 Task: Find connections with filter location Bilderstoeckchen with filter topic #Travellingwith filter profile language Potuguese with filter current company ASQ - World Headquarters with filter school Goa University with filter industry Electrical Equipment Manufacturing with filter service category Business Law with filter keywords title Travel Writer
Action: Mouse moved to (586, 77)
Screenshot: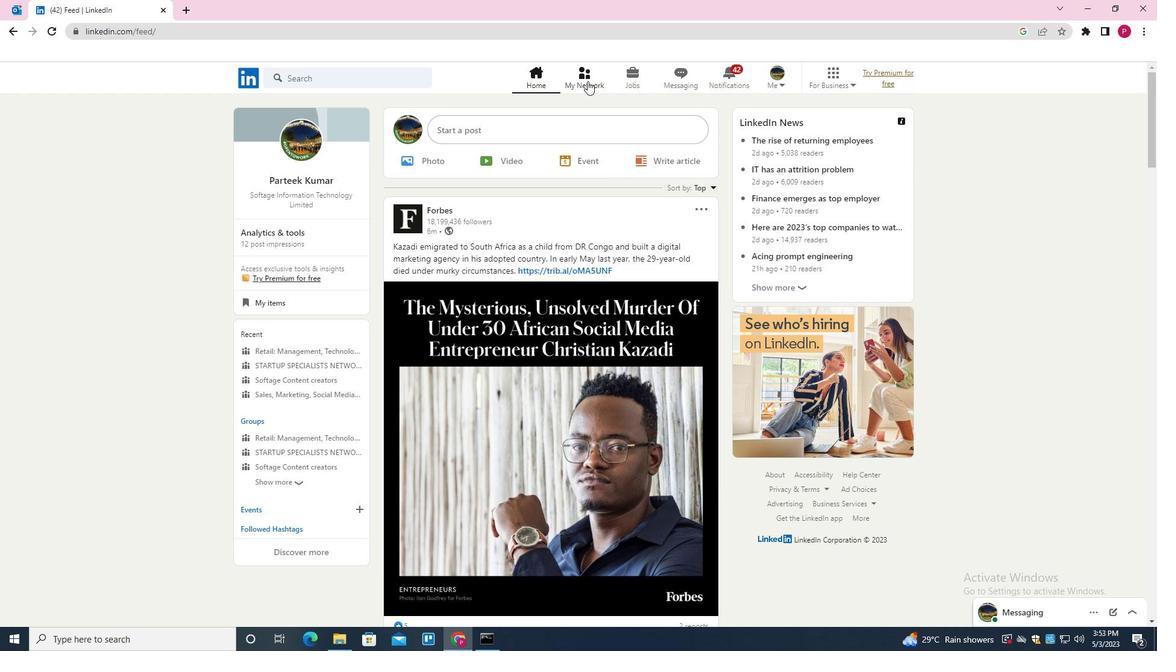 
Action: Mouse pressed left at (586, 77)
Screenshot: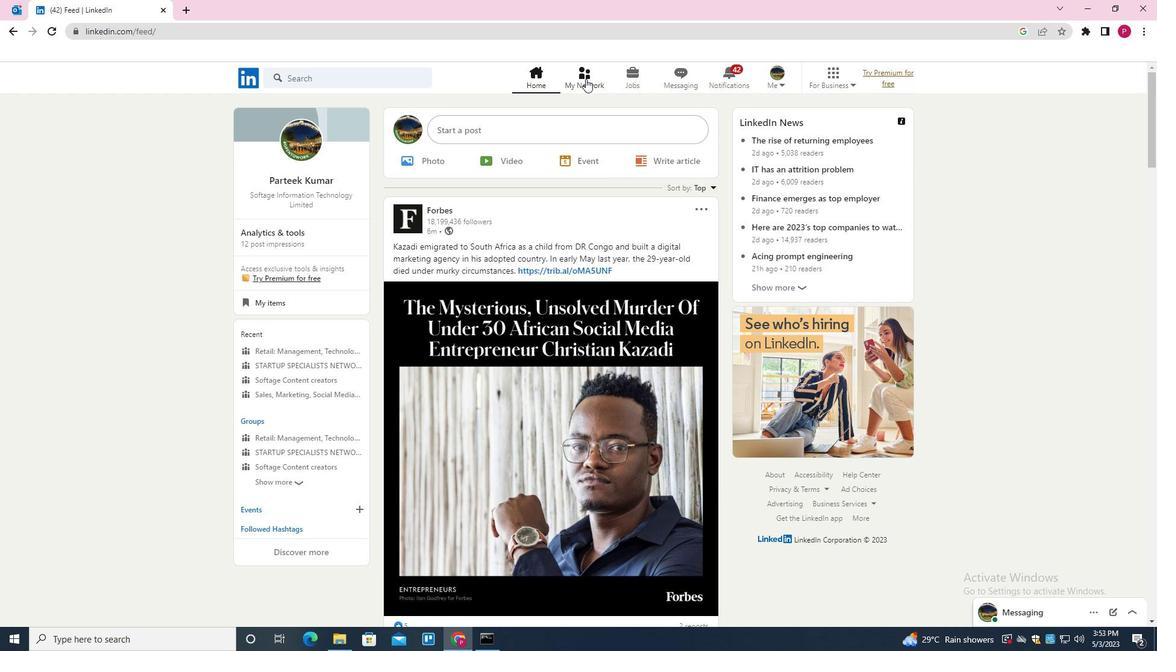 
Action: Mouse moved to (347, 145)
Screenshot: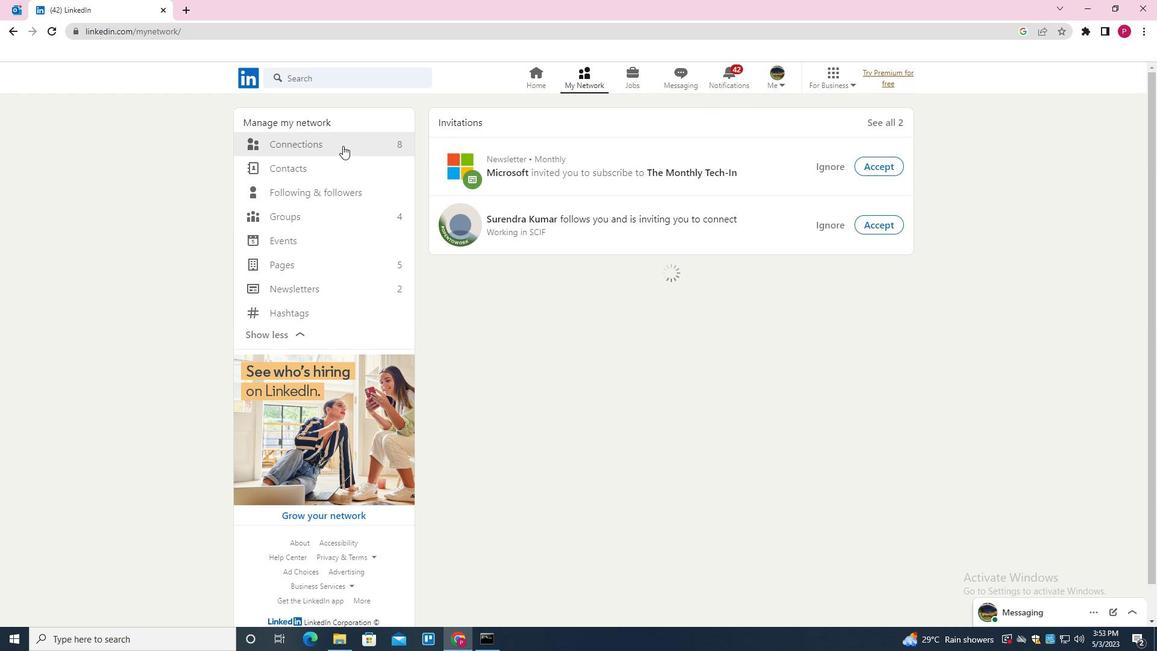 
Action: Mouse pressed left at (347, 145)
Screenshot: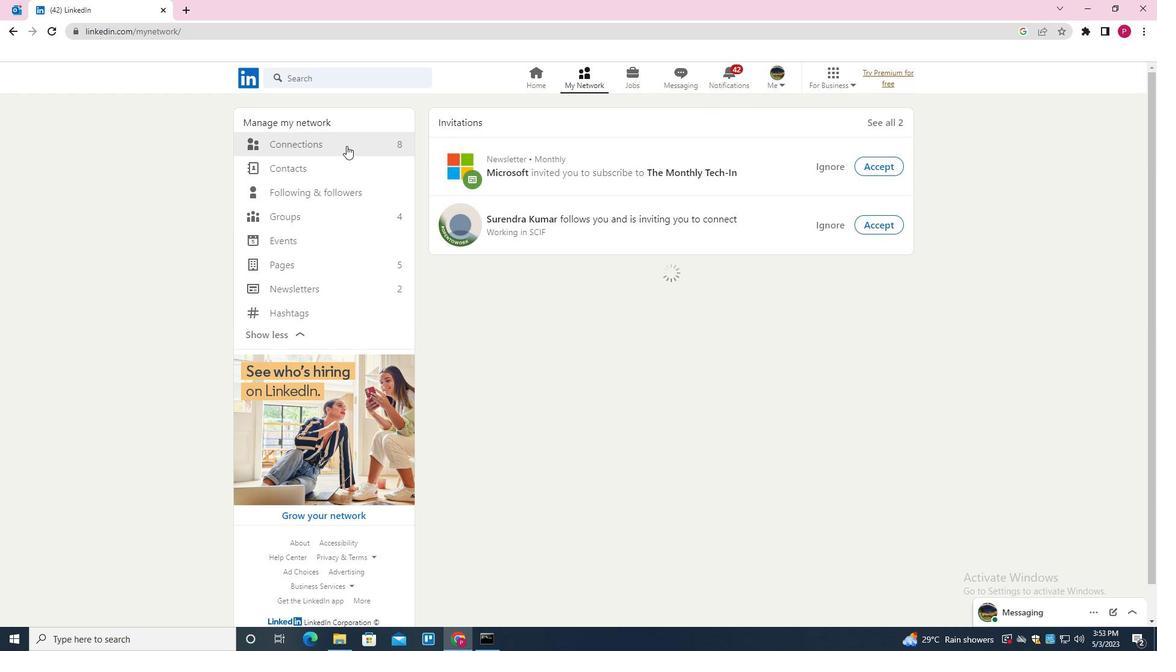 
Action: Mouse moved to (654, 144)
Screenshot: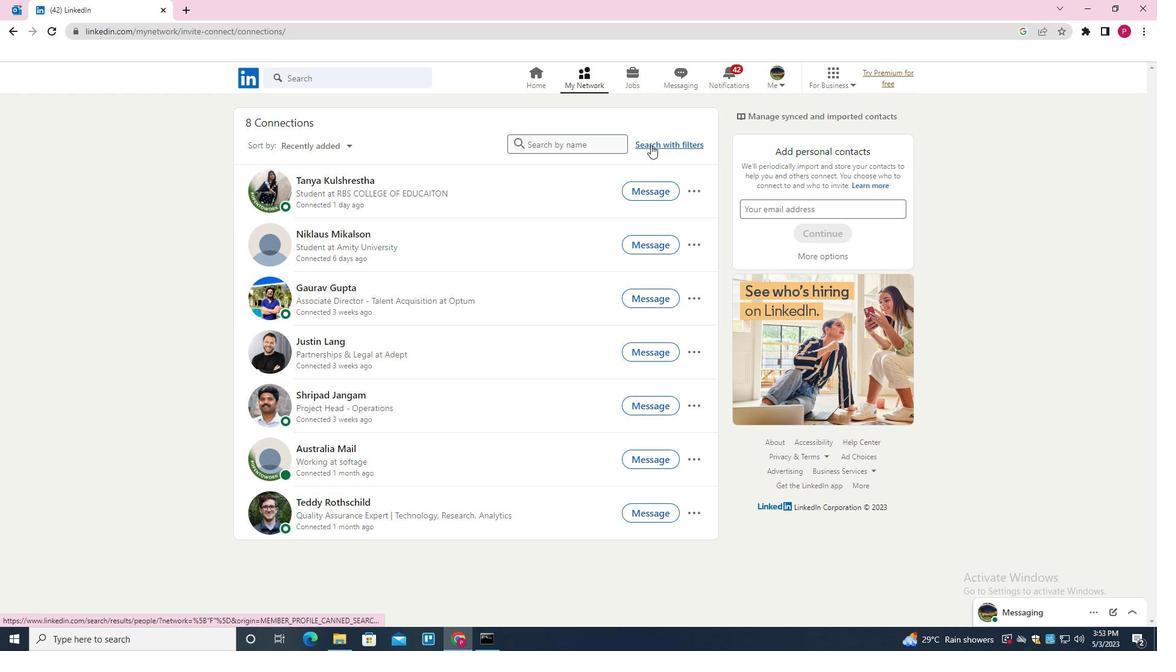 
Action: Mouse pressed left at (654, 144)
Screenshot: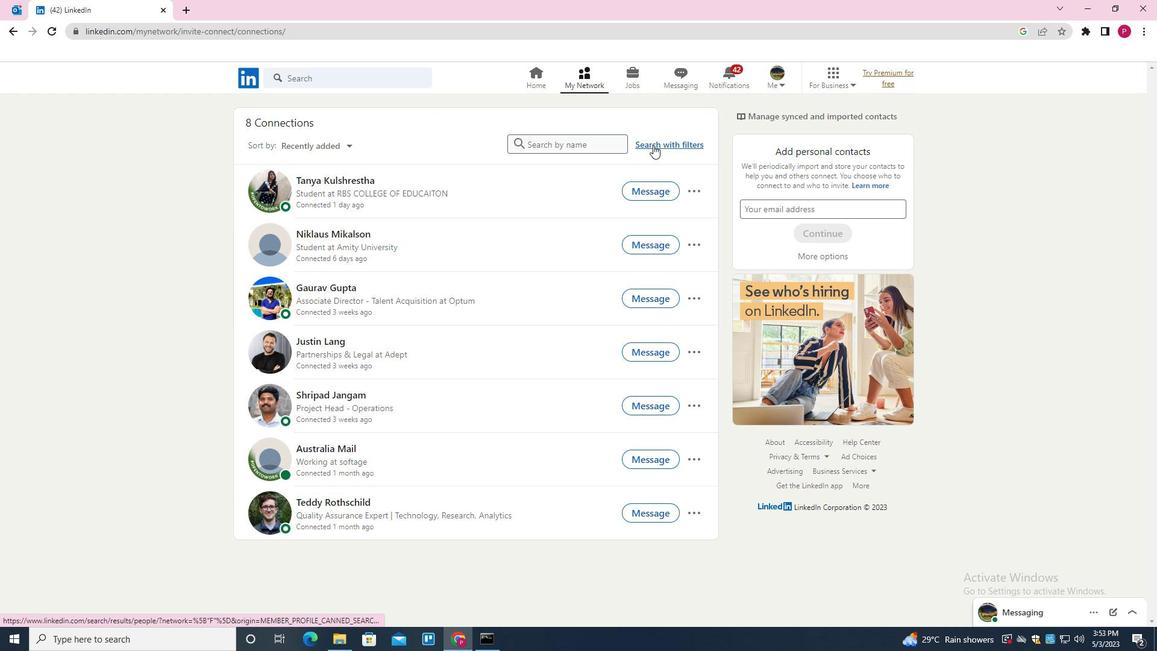
Action: Mouse moved to (616, 112)
Screenshot: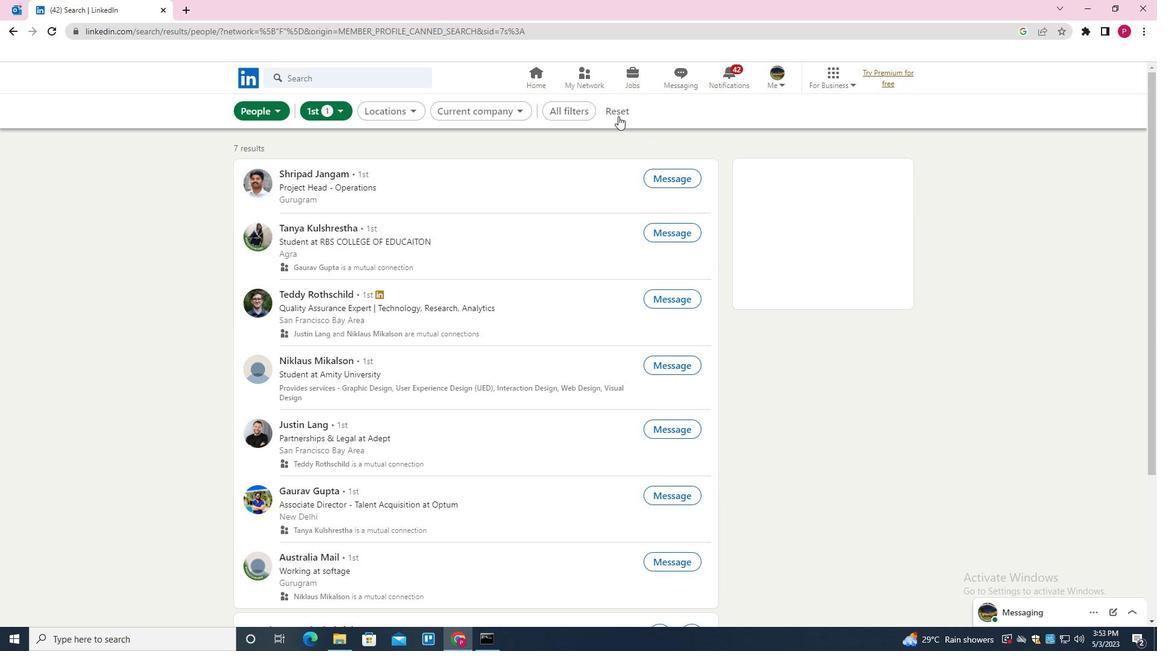 
Action: Mouse pressed left at (616, 112)
Screenshot: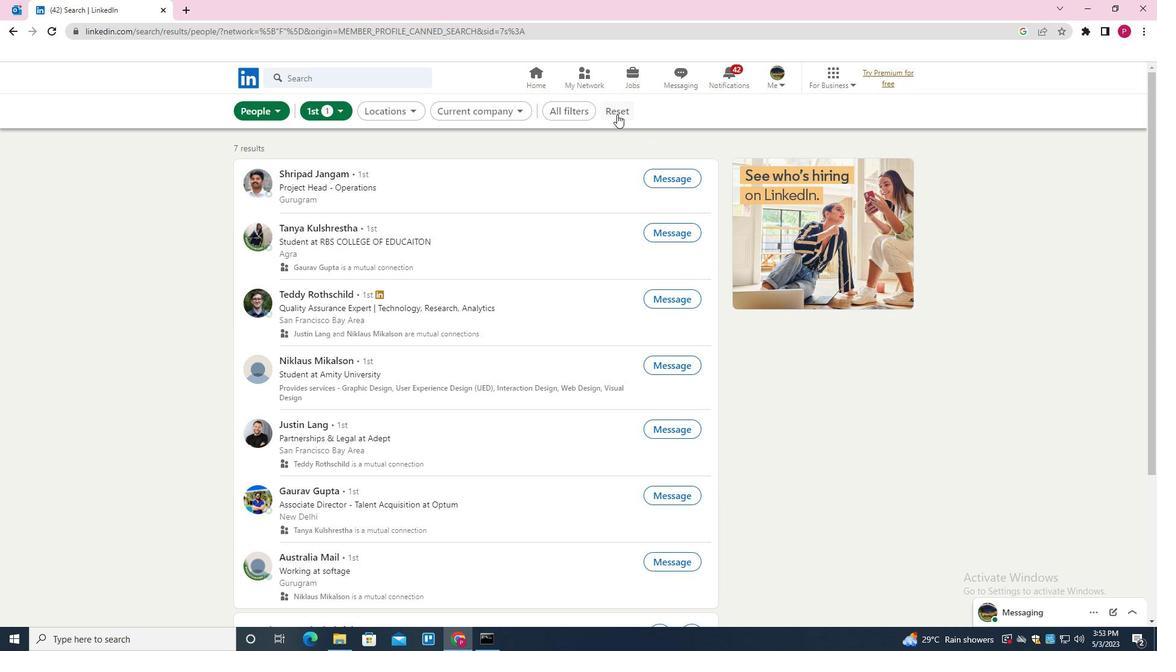 
Action: Mouse moved to (604, 114)
Screenshot: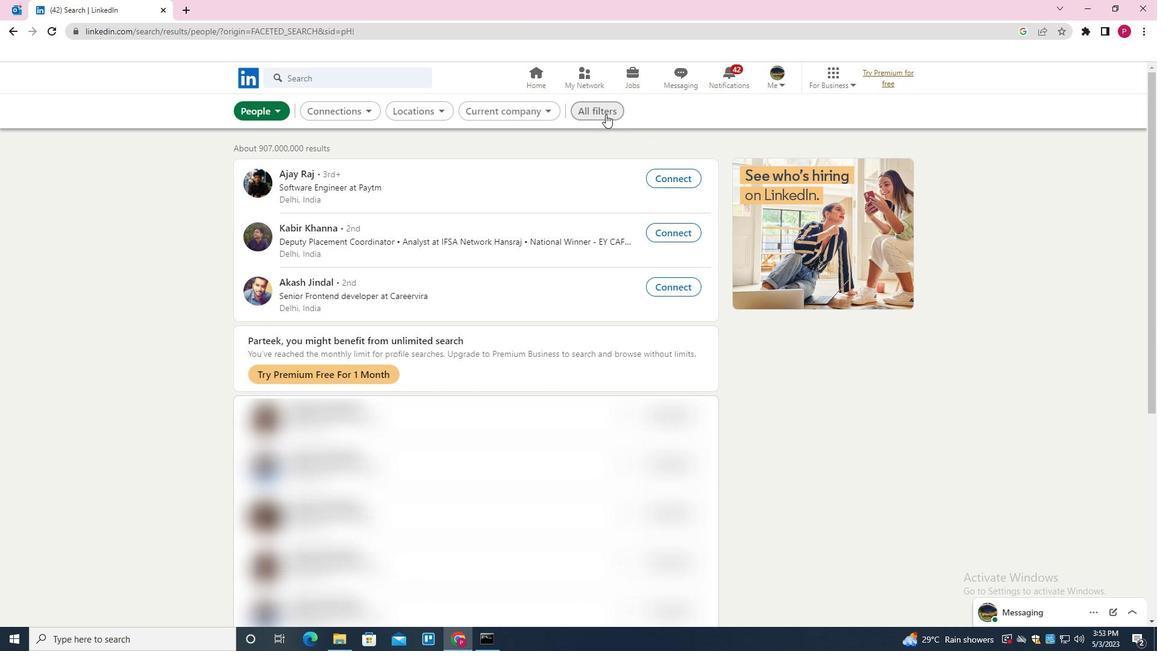
Action: Mouse pressed left at (604, 114)
Screenshot: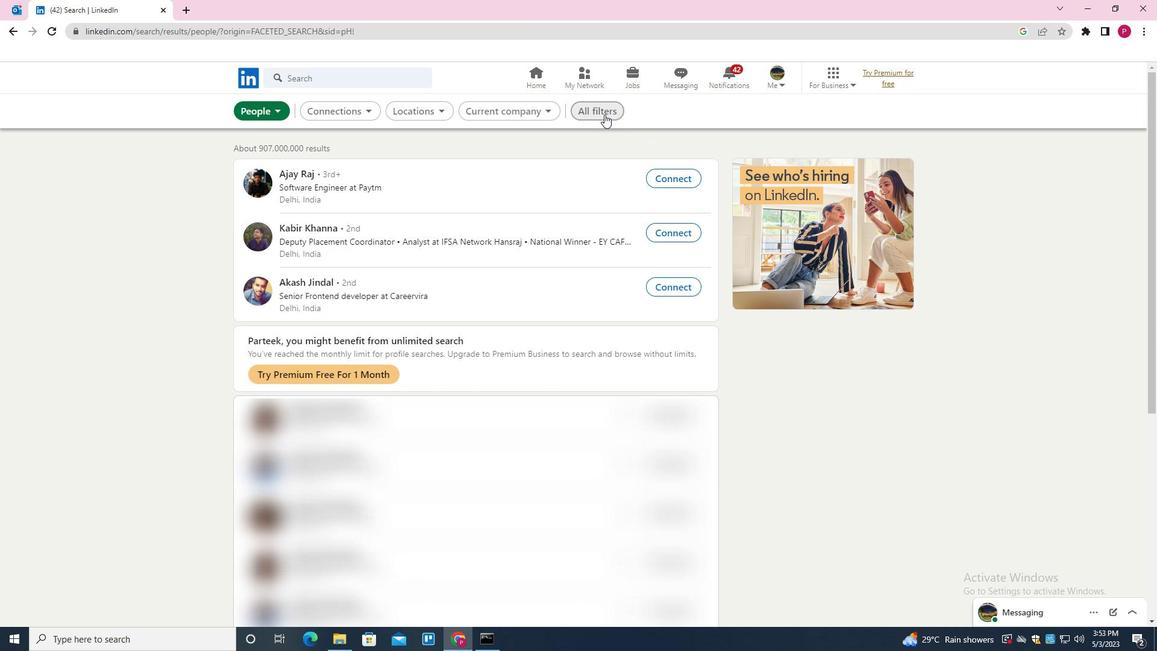 
Action: Mouse moved to (963, 382)
Screenshot: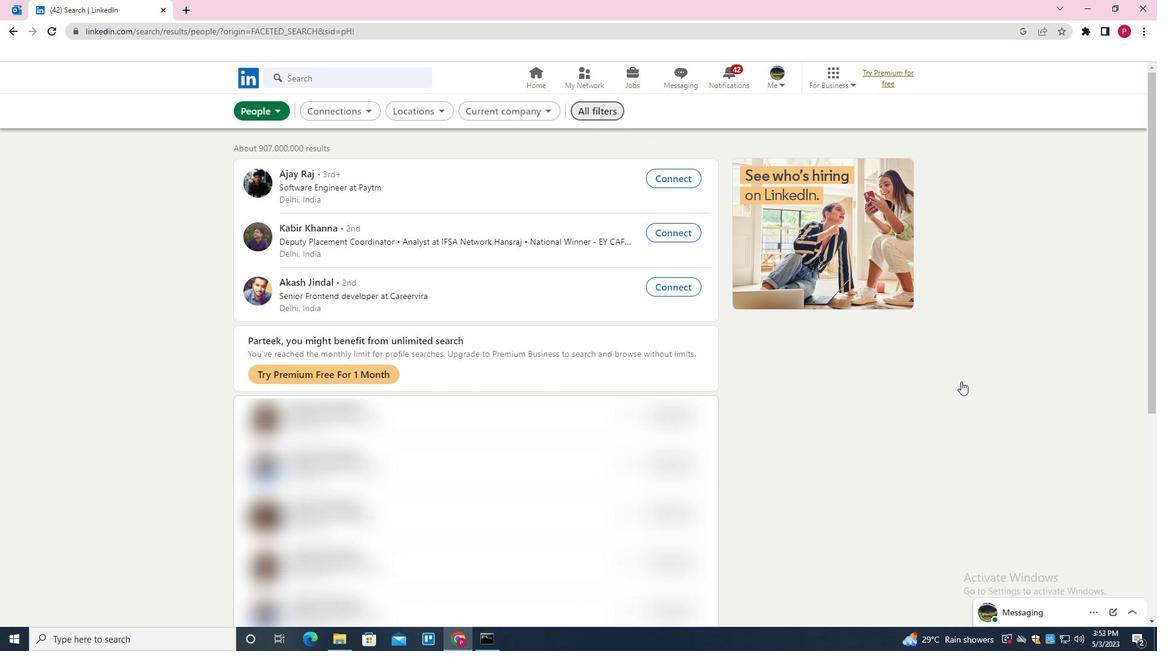 
Action: Mouse scrolled (963, 381) with delta (0, 0)
Screenshot: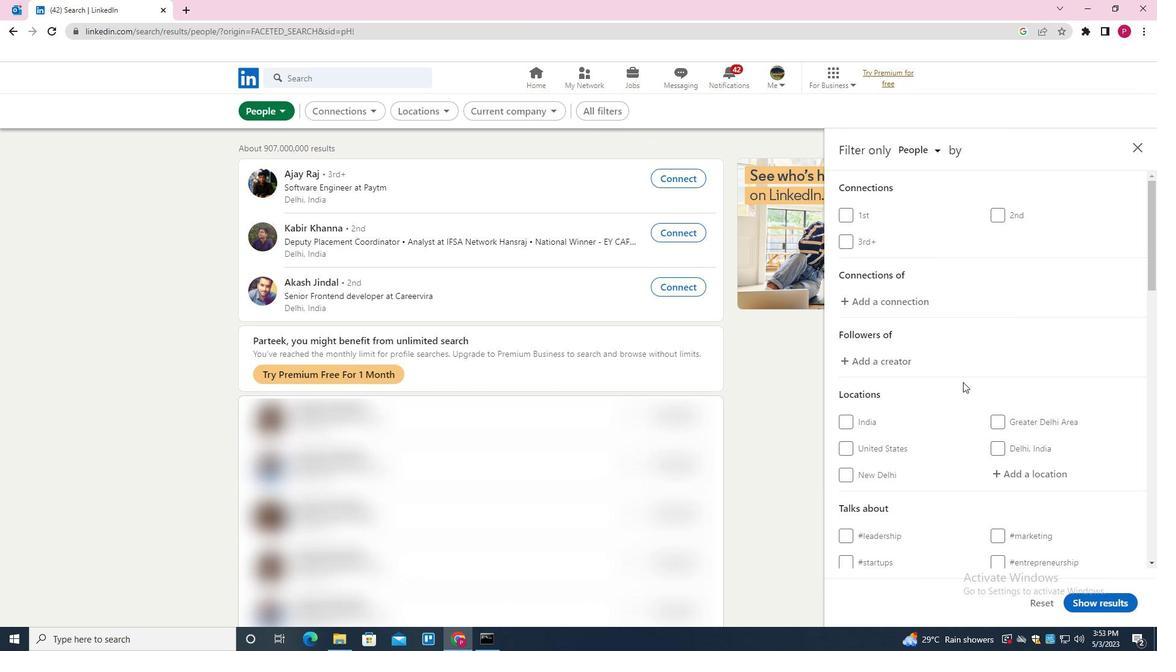 
Action: Mouse moved to (1012, 406)
Screenshot: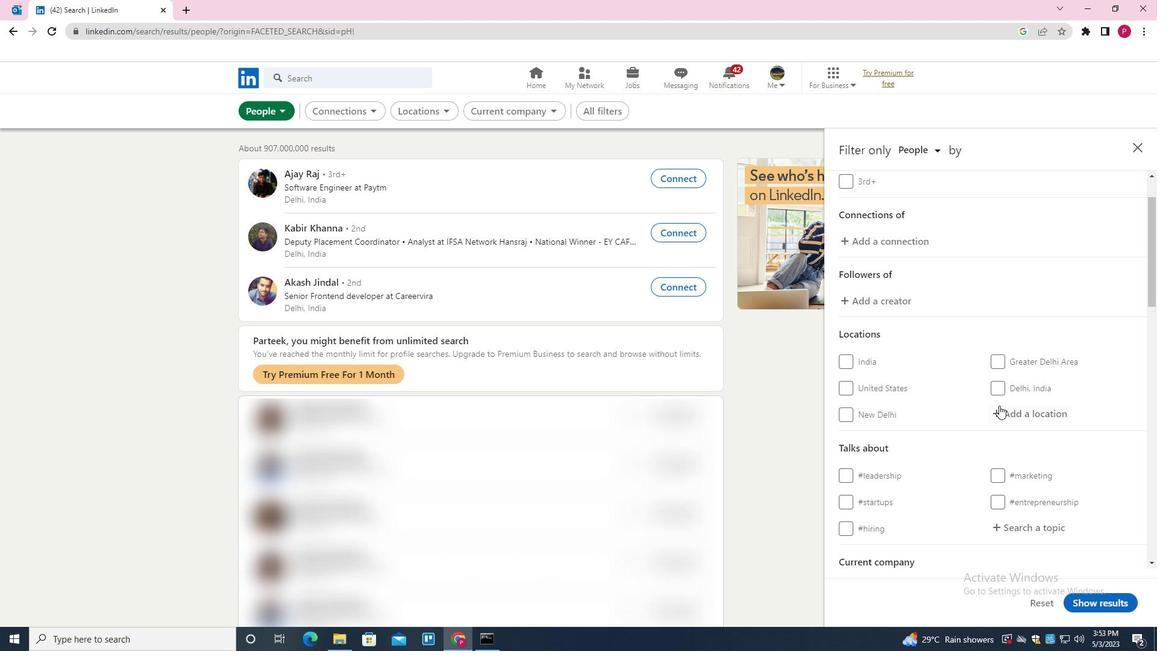 
Action: Mouse pressed left at (1012, 406)
Screenshot: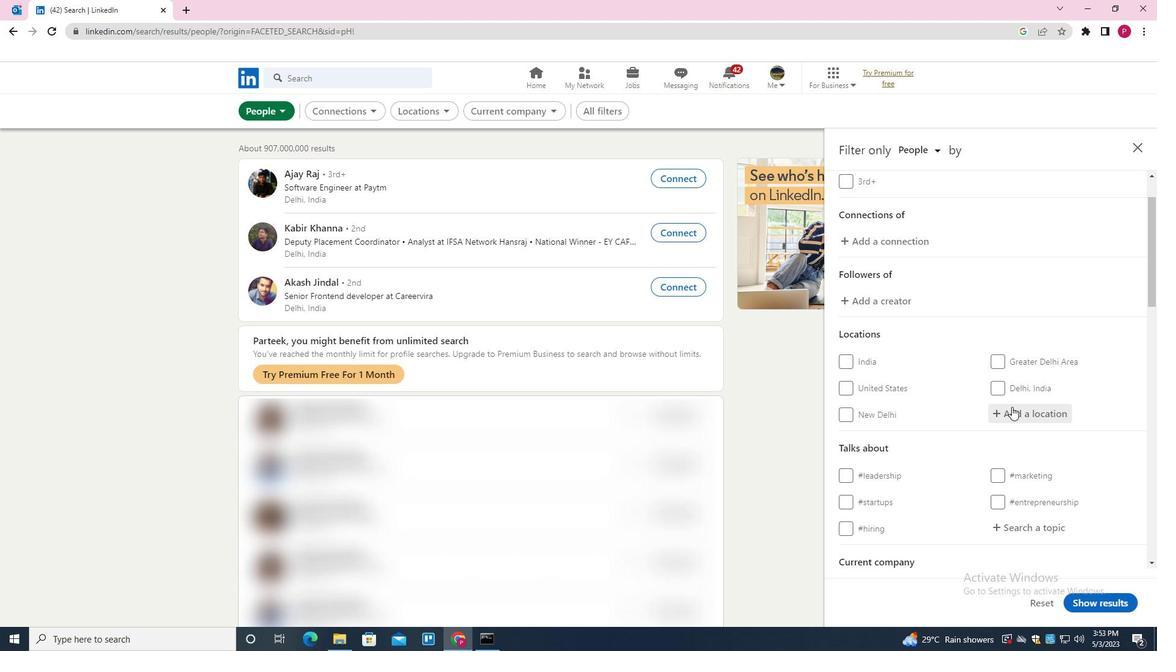 
Action: Key pressed <Key.shift>BILDERSTOCECKCHEN
Screenshot: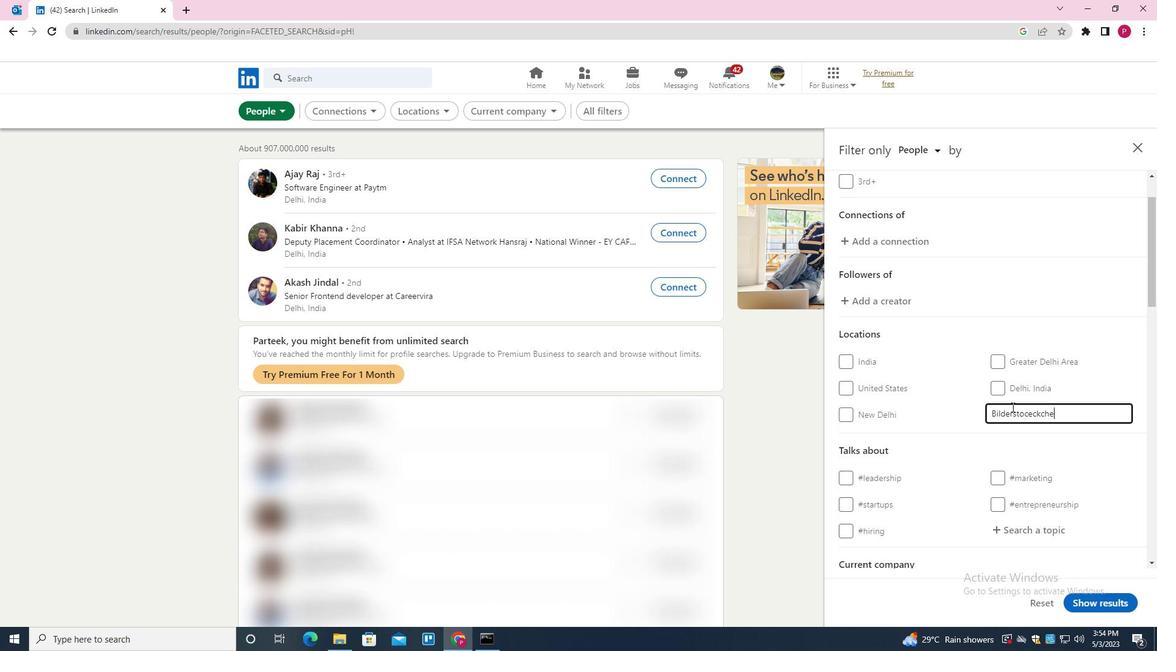 
Action: Mouse moved to (1001, 434)
Screenshot: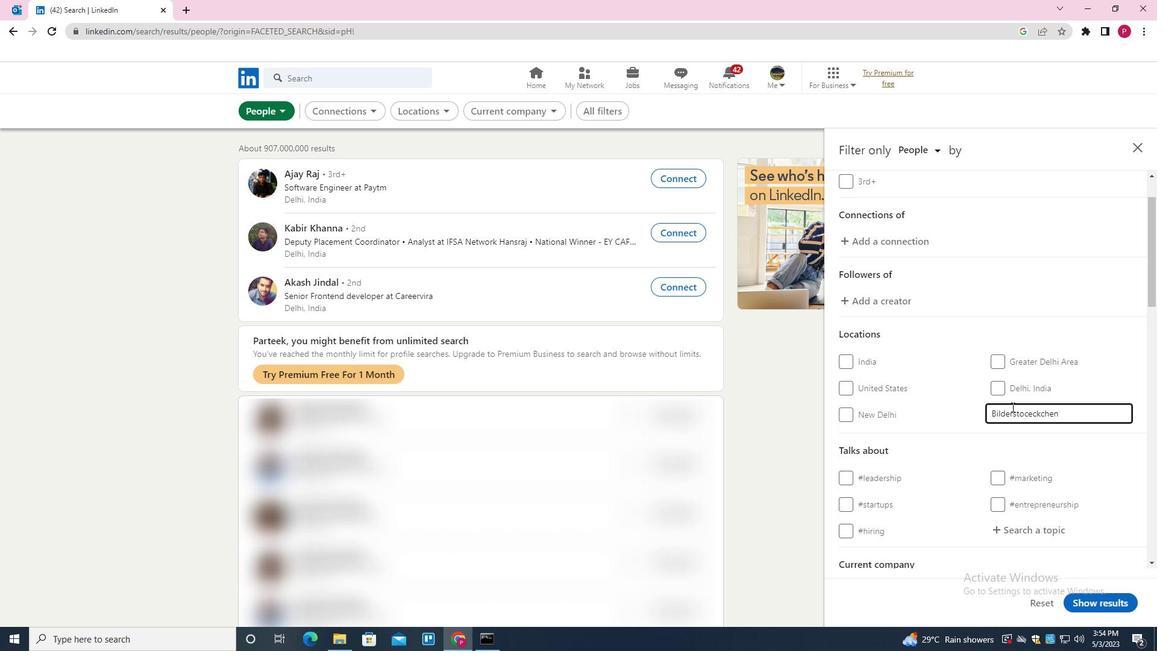 
Action: Mouse scrolled (1001, 434) with delta (0, 0)
Screenshot: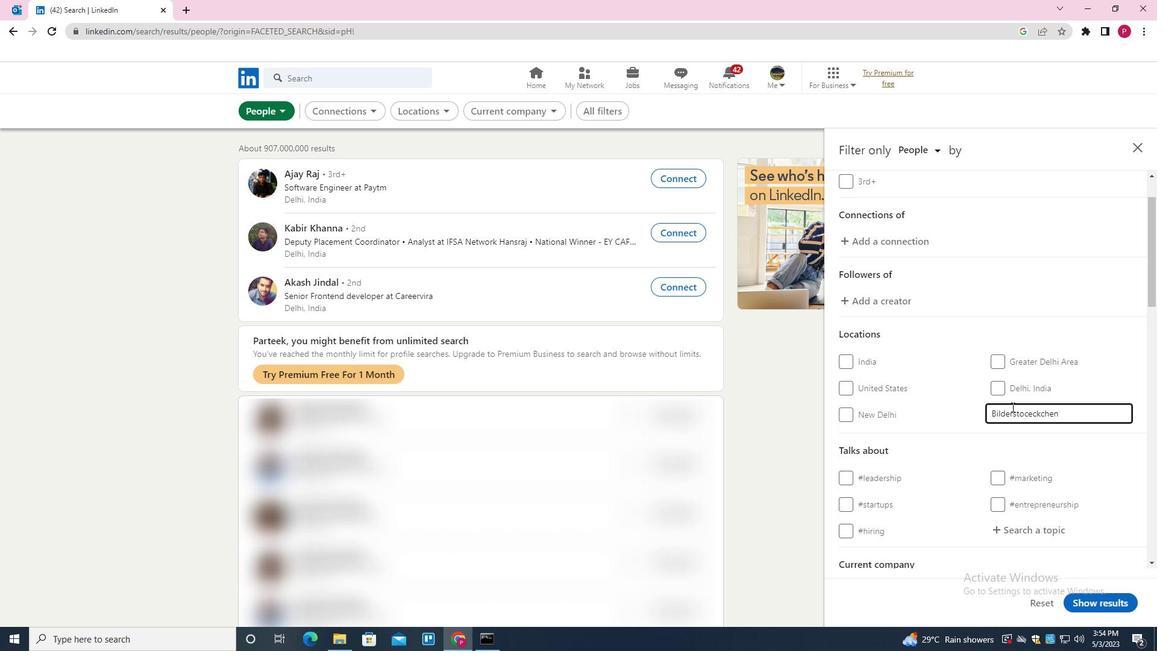 
Action: Mouse scrolled (1001, 434) with delta (0, 0)
Screenshot: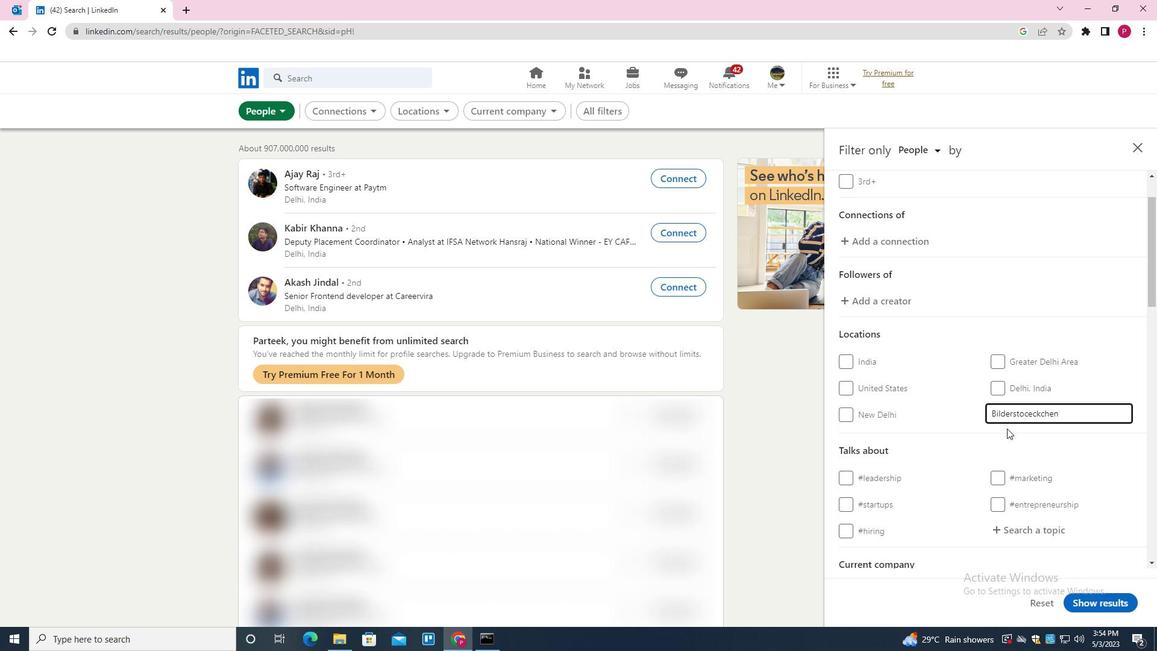 
Action: Mouse scrolled (1001, 434) with delta (0, 0)
Screenshot: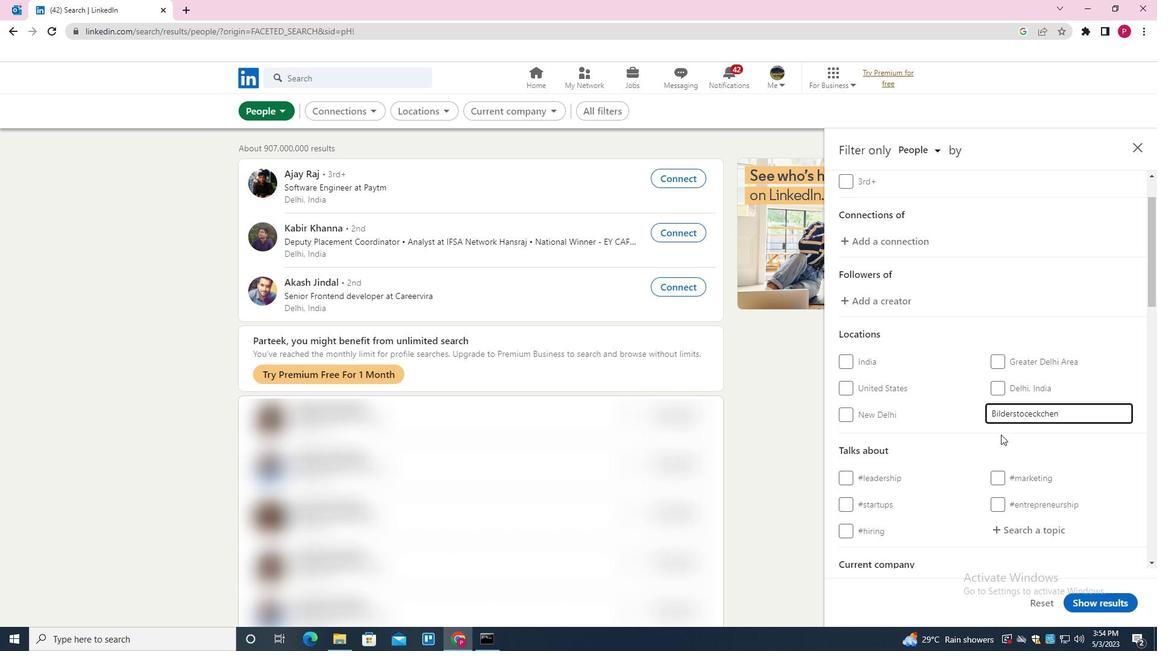 
Action: Mouse moved to (1001, 438)
Screenshot: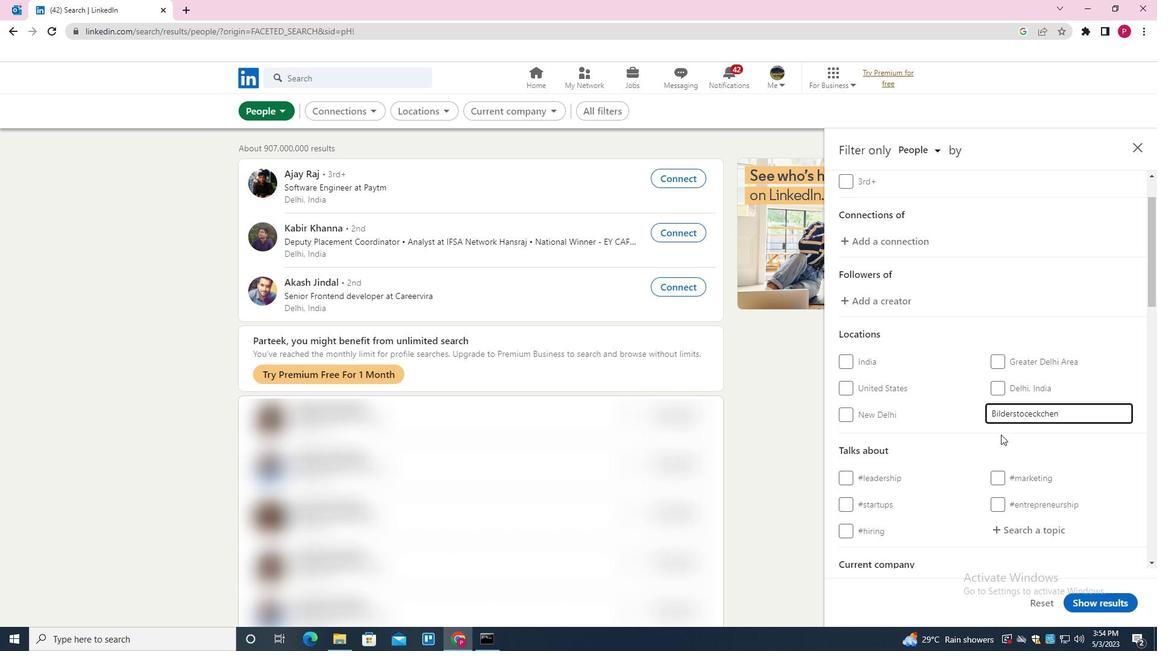 
Action: Mouse scrolled (1001, 438) with delta (0, 0)
Screenshot: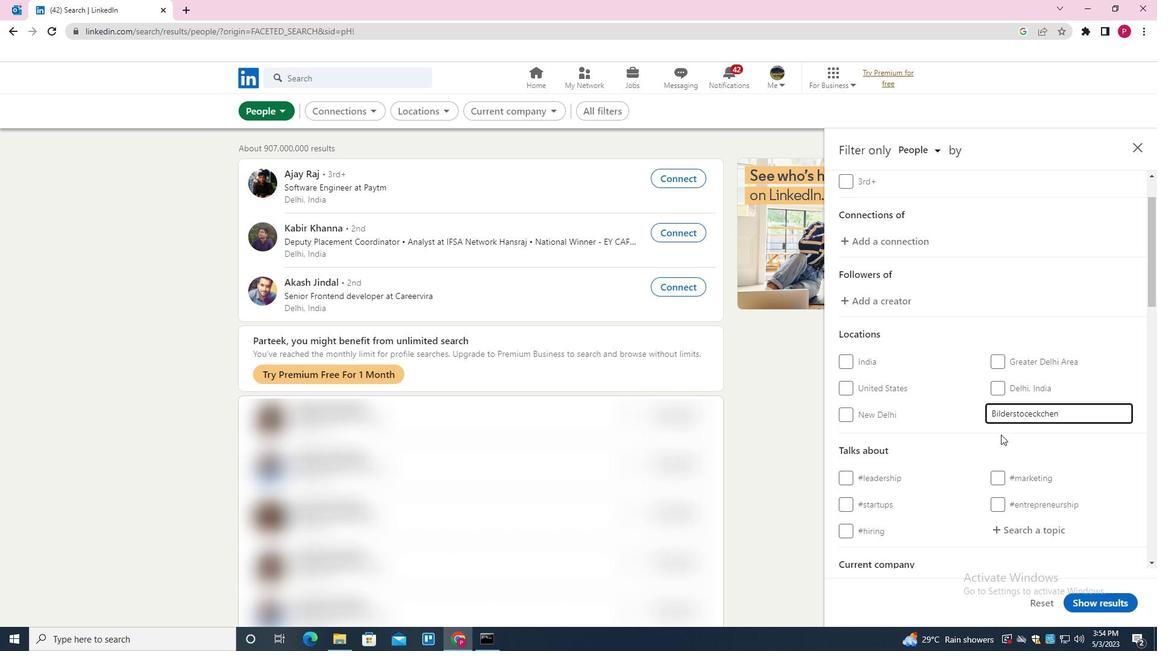
Action: Mouse moved to (1021, 287)
Screenshot: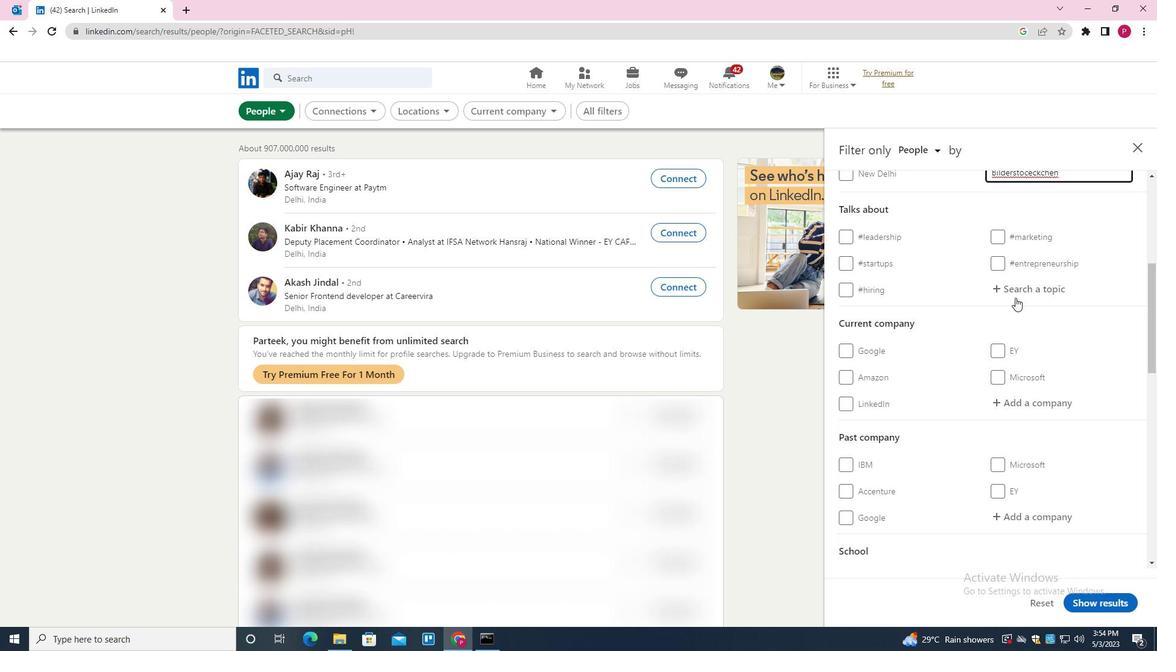 
Action: Mouse pressed left at (1021, 287)
Screenshot: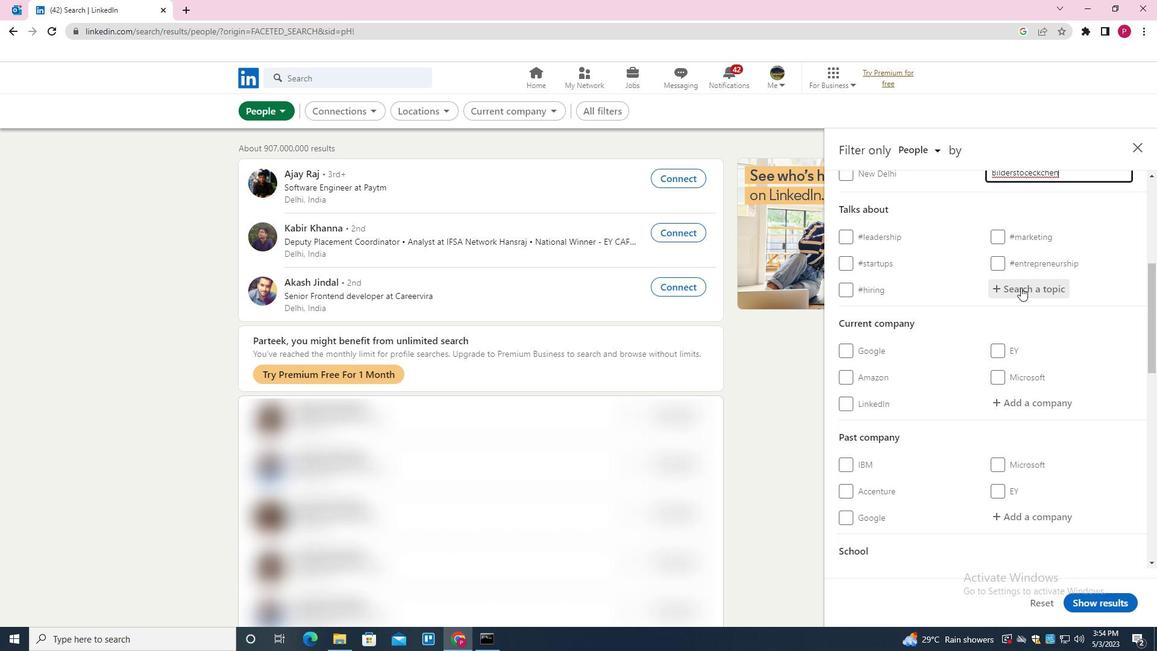 
Action: Key pressed TRAVELLING<Key.down><Key.enter>
Screenshot: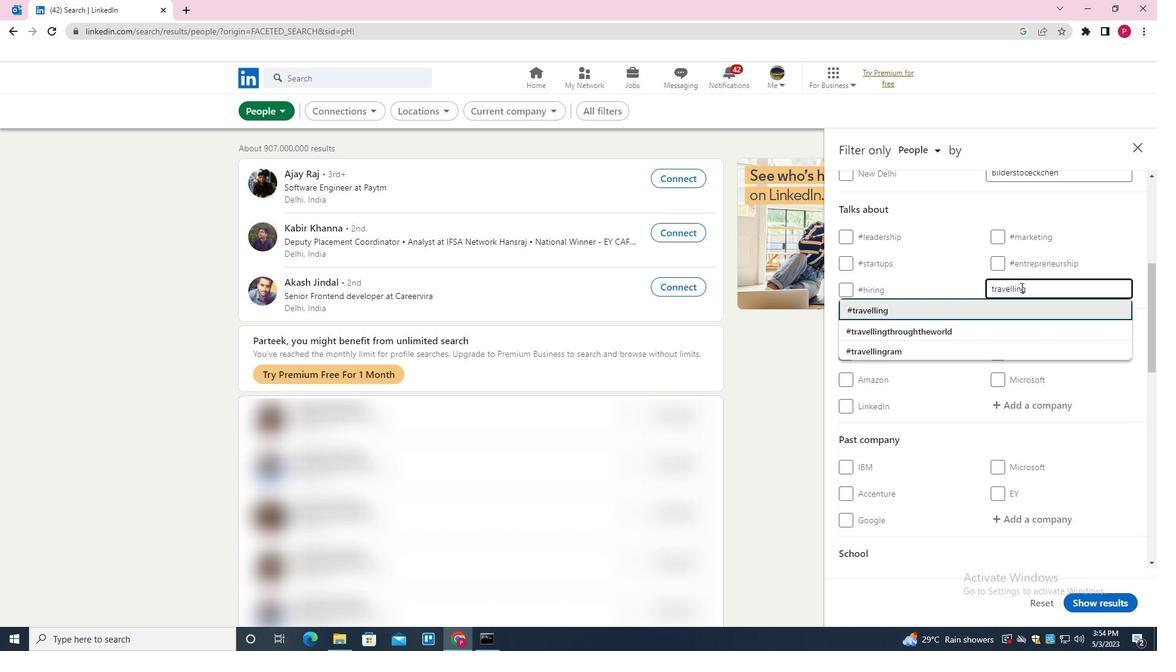 
Action: Mouse moved to (868, 356)
Screenshot: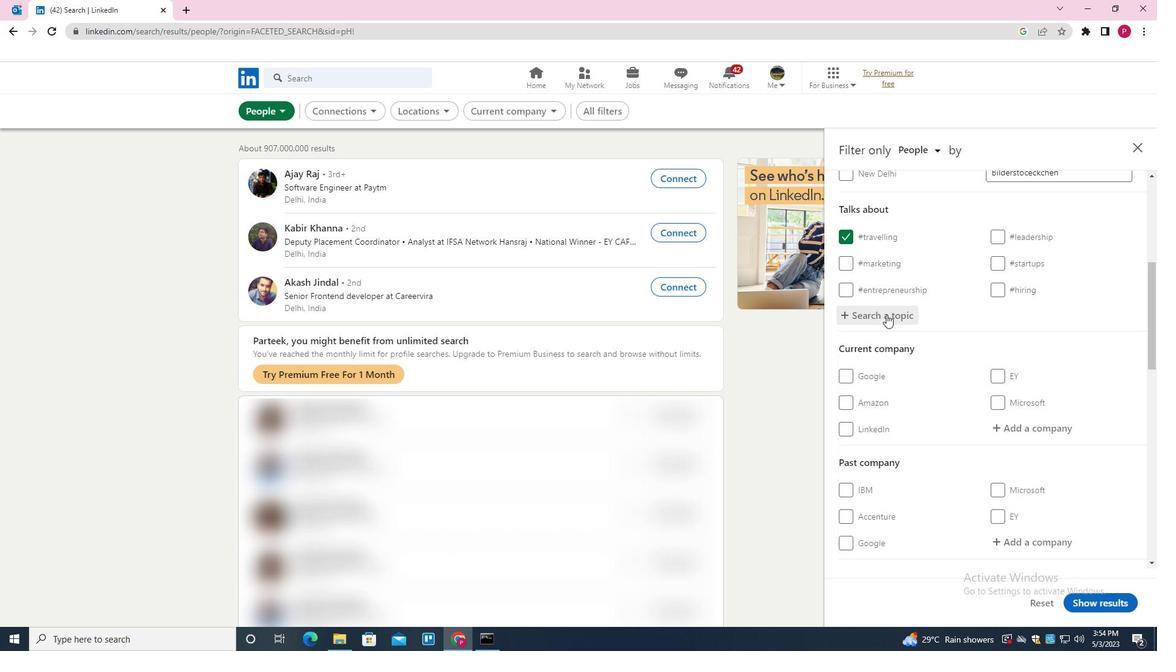 
Action: Mouse scrolled (868, 355) with delta (0, 0)
Screenshot: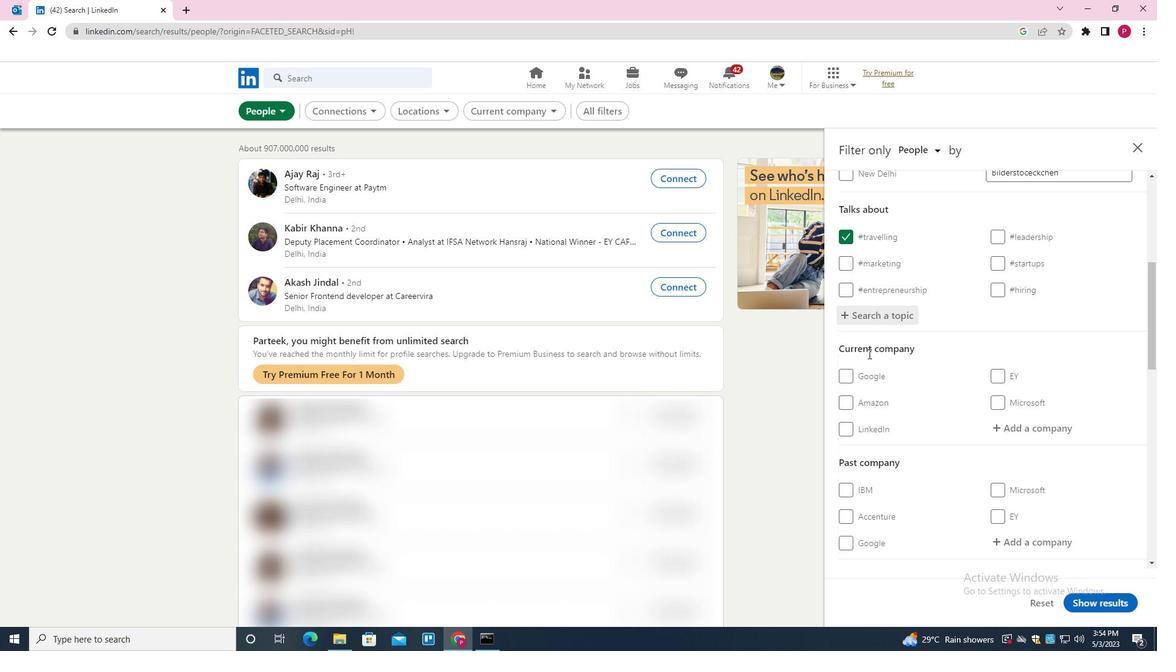 
Action: Mouse scrolled (868, 355) with delta (0, 0)
Screenshot: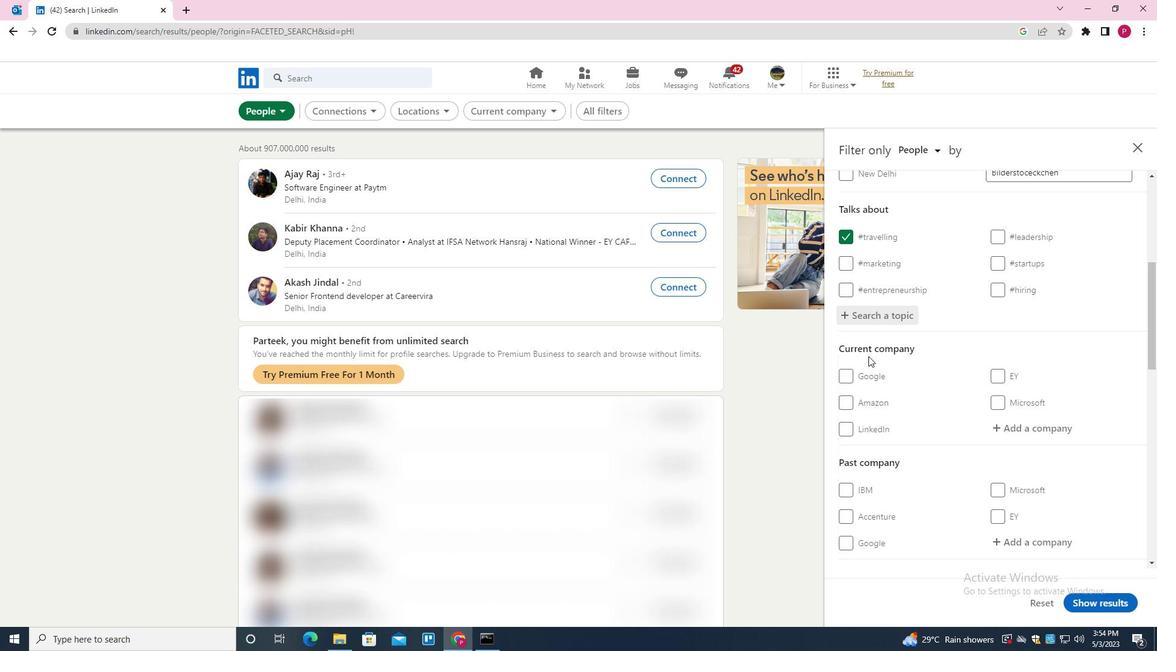 
Action: Mouse scrolled (868, 355) with delta (0, 0)
Screenshot: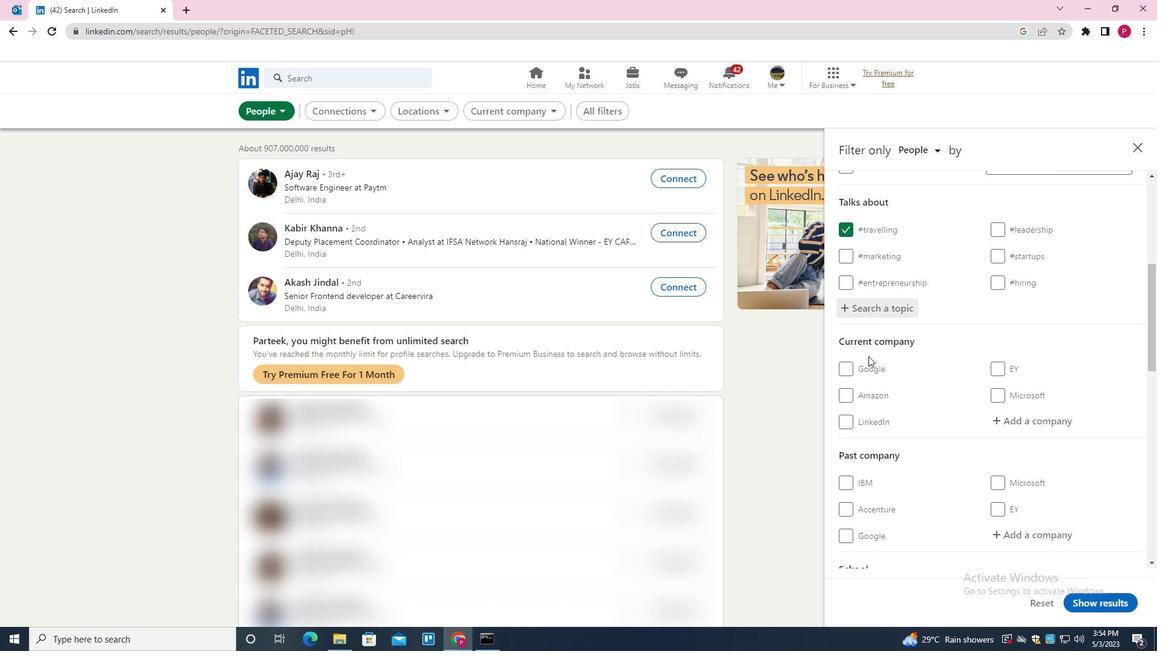 
Action: Mouse moved to (880, 349)
Screenshot: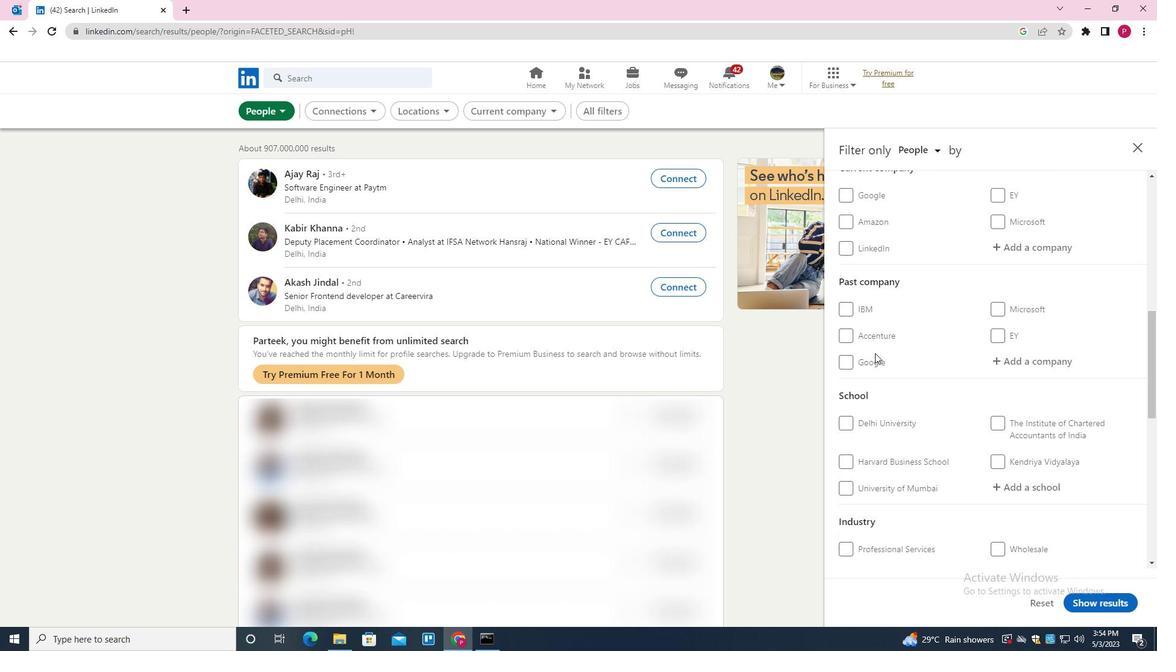 
Action: Mouse scrolled (880, 349) with delta (0, 0)
Screenshot: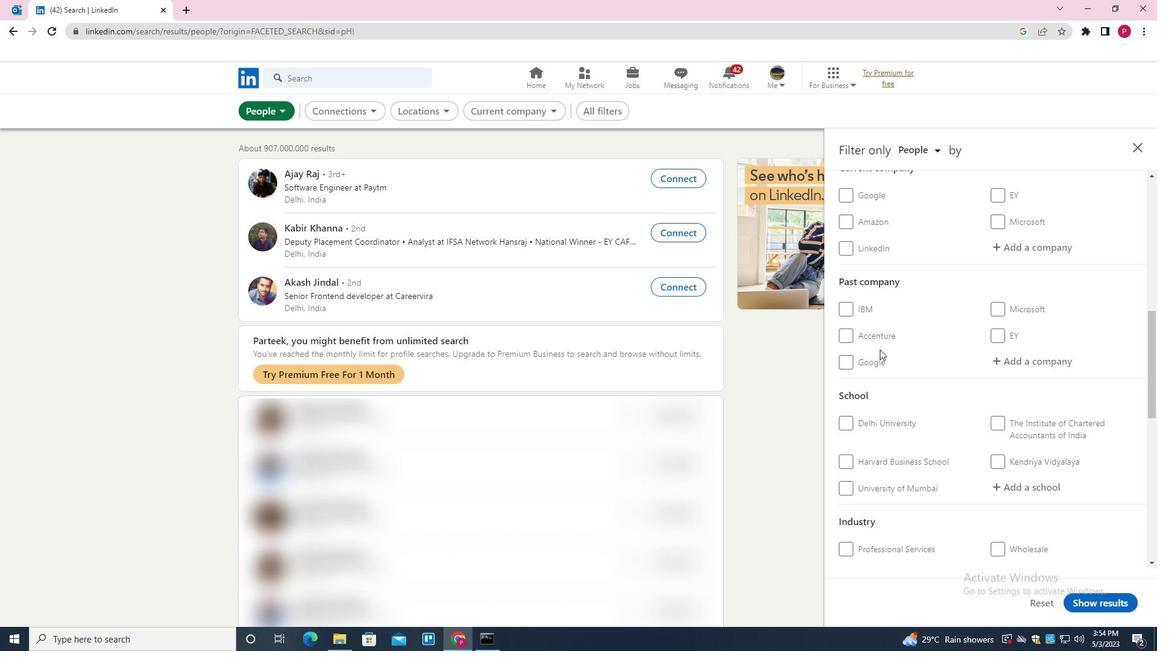 
Action: Mouse scrolled (880, 349) with delta (0, 0)
Screenshot: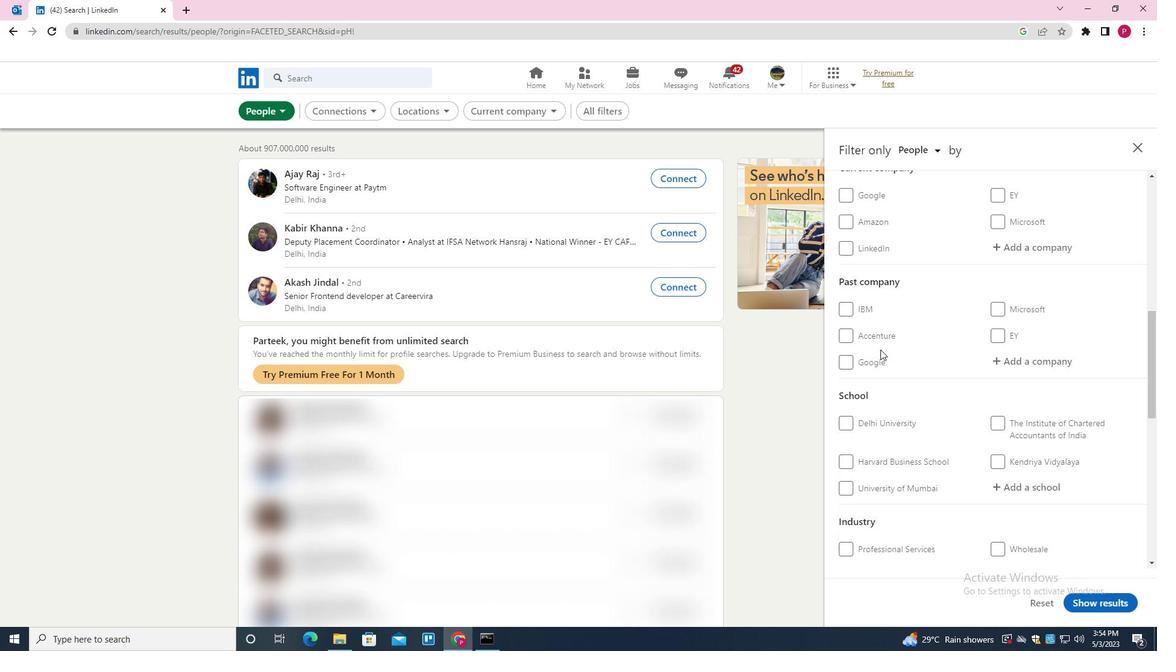 
Action: Mouse scrolled (880, 349) with delta (0, 0)
Screenshot: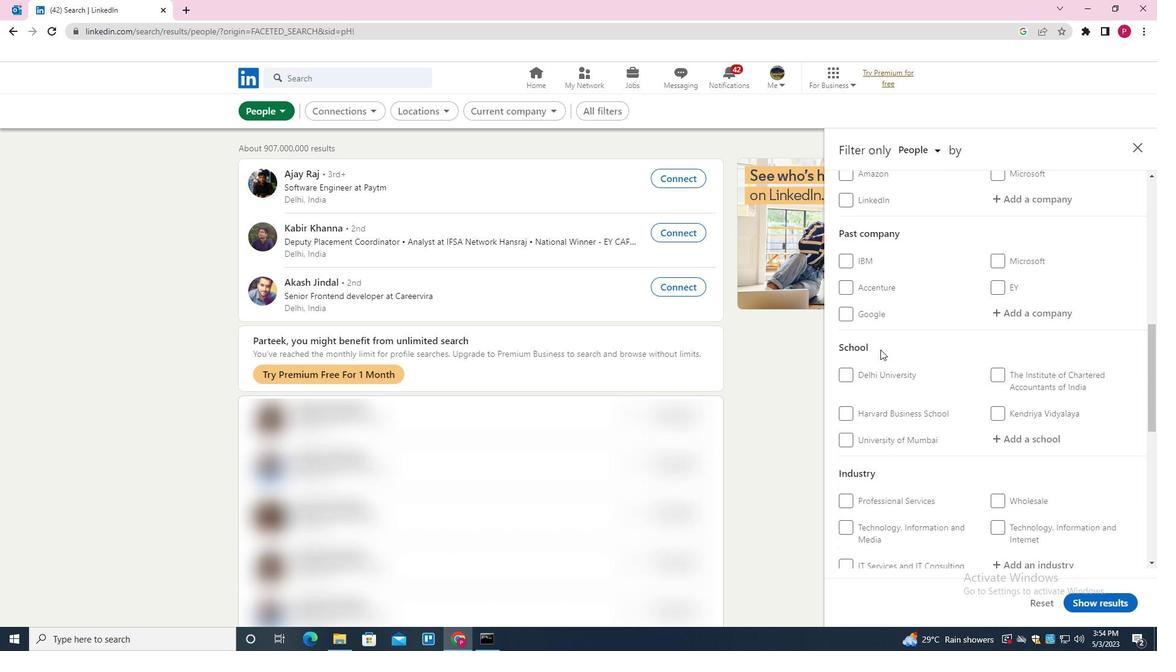 
Action: Mouse moved to (882, 358)
Screenshot: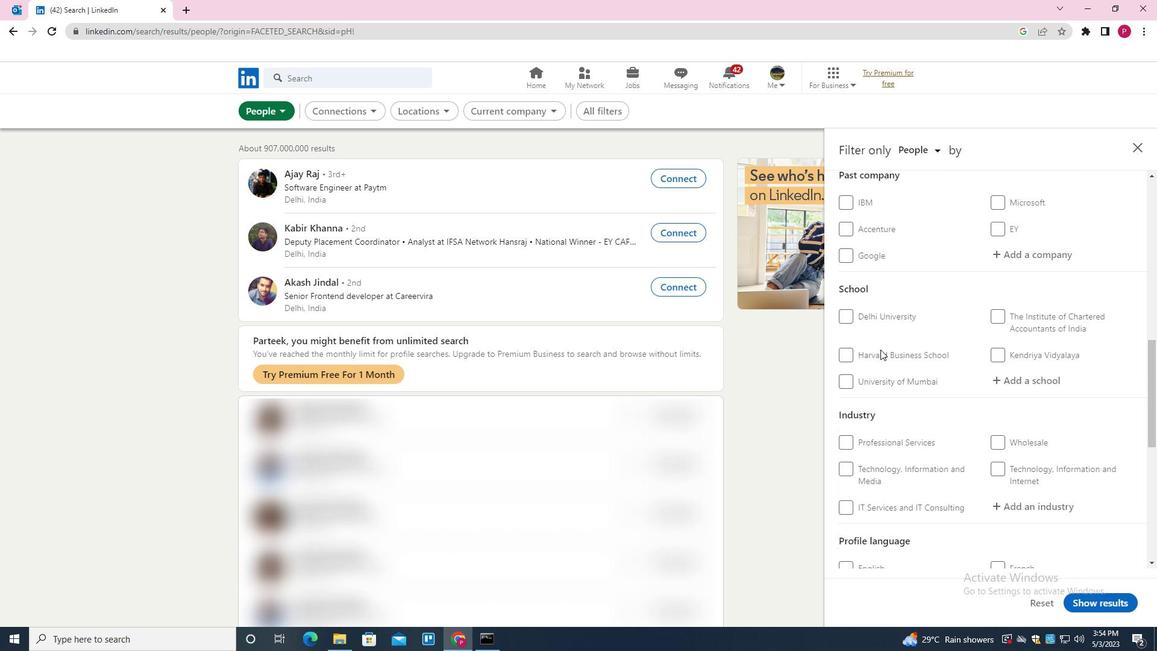 
Action: Mouse scrolled (882, 357) with delta (0, 0)
Screenshot: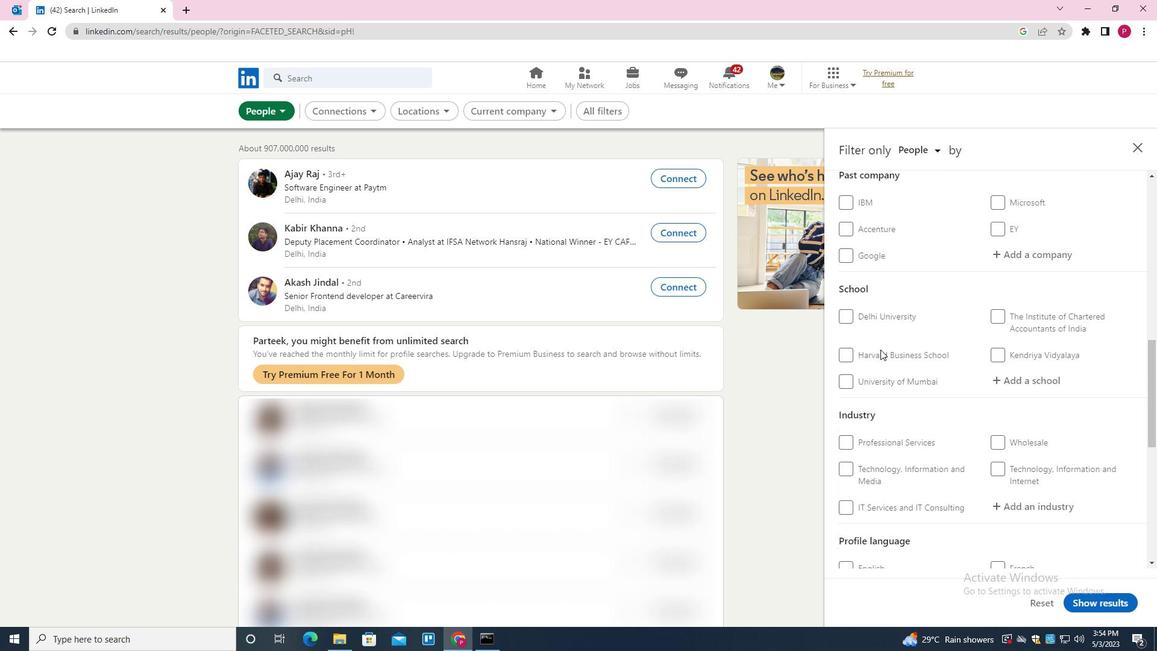 
Action: Mouse moved to (883, 361)
Screenshot: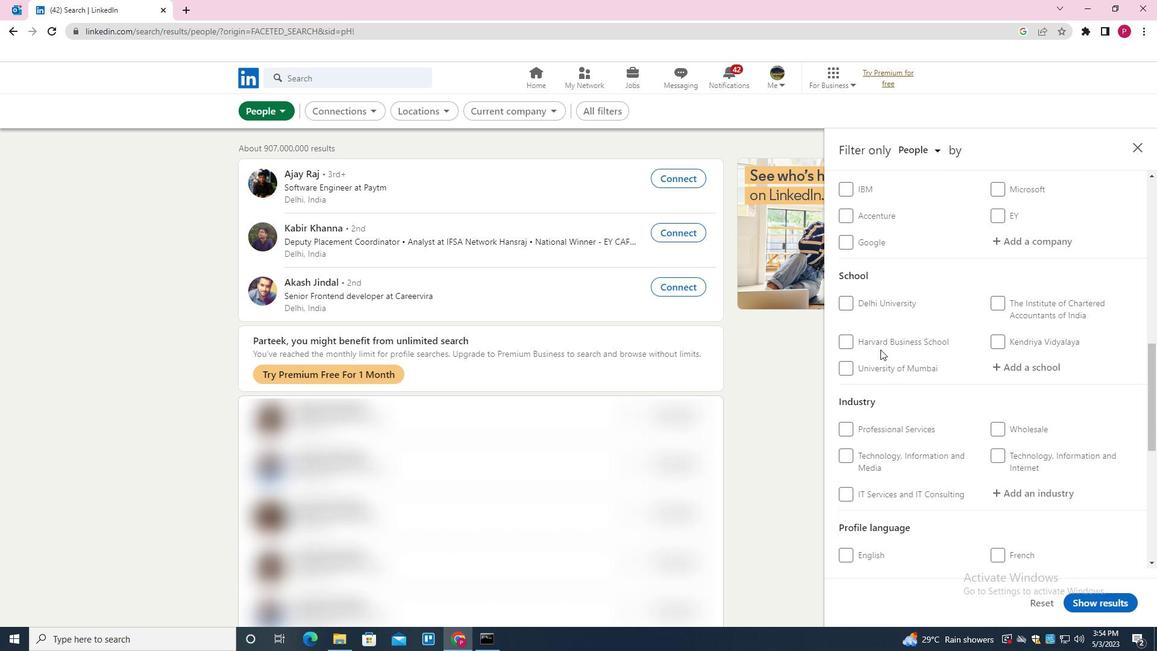 
Action: Mouse scrolled (883, 360) with delta (0, 0)
Screenshot: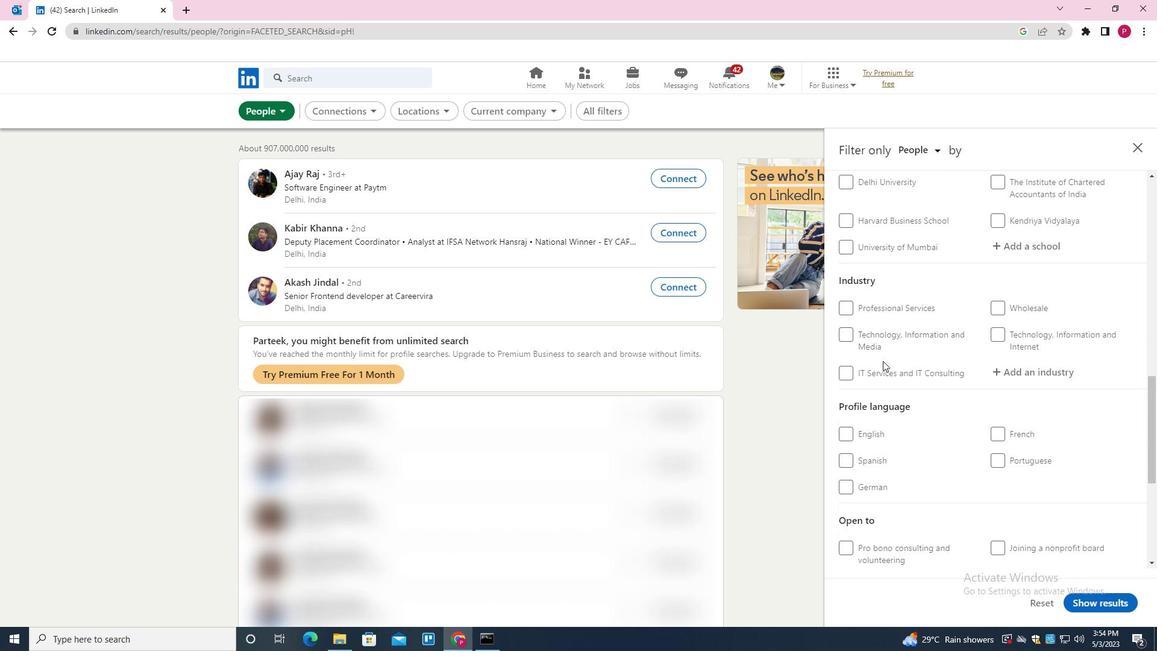 
Action: Mouse scrolled (883, 360) with delta (0, 0)
Screenshot: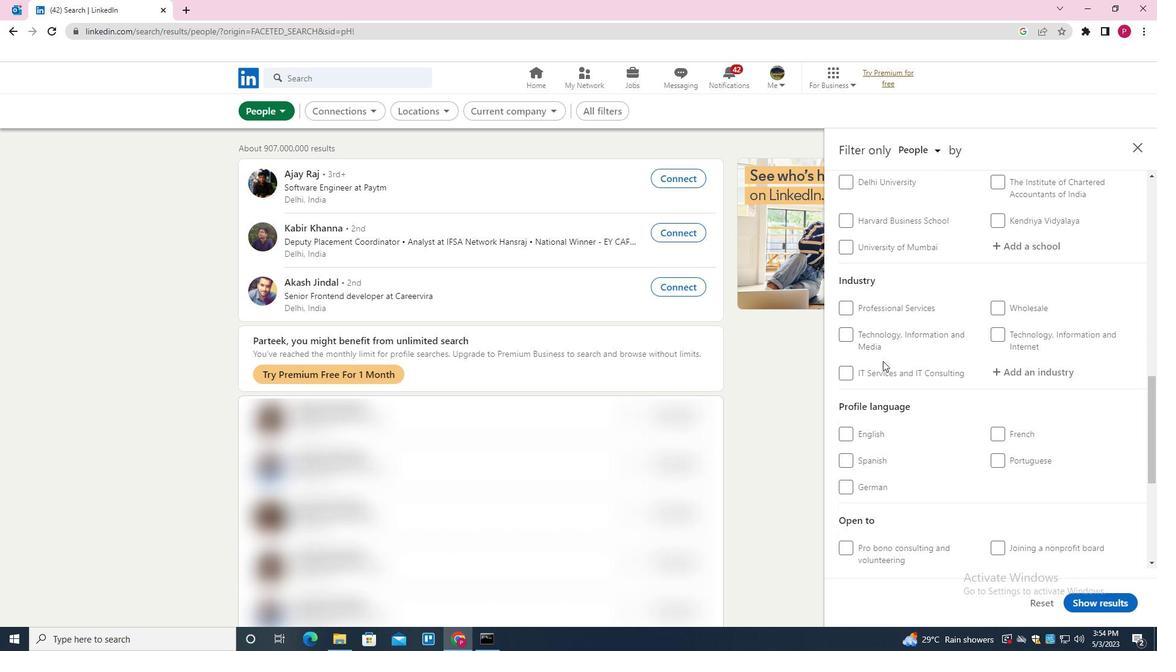 
Action: Mouse moved to (996, 337)
Screenshot: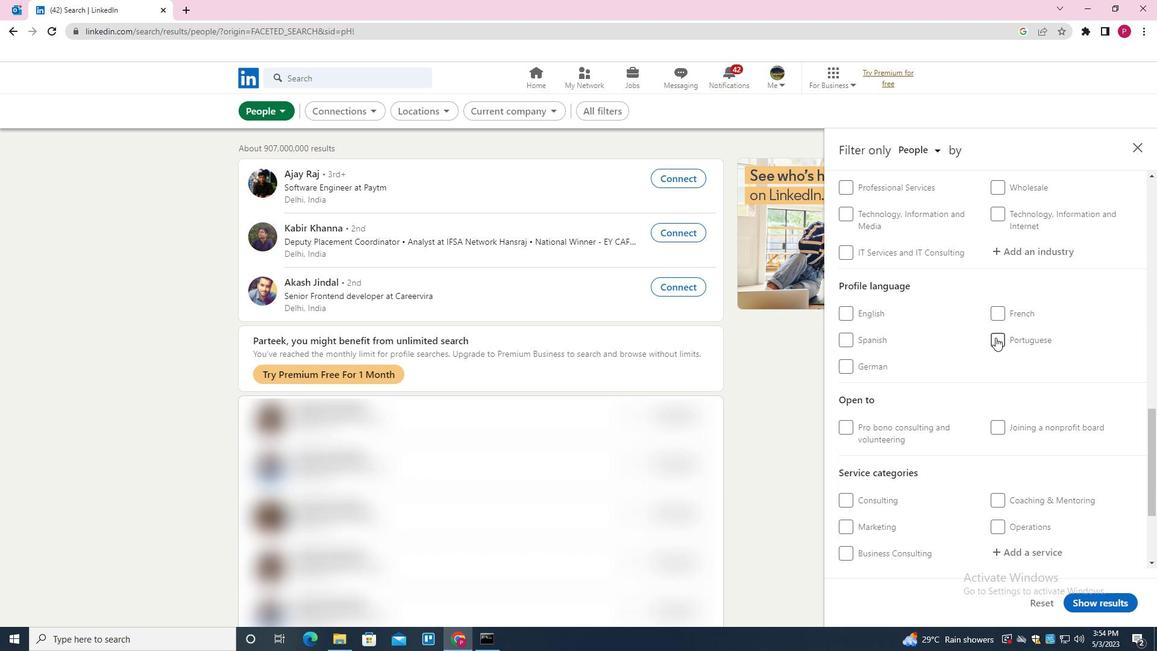 
Action: Mouse pressed left at (996, 337)
Screenshot: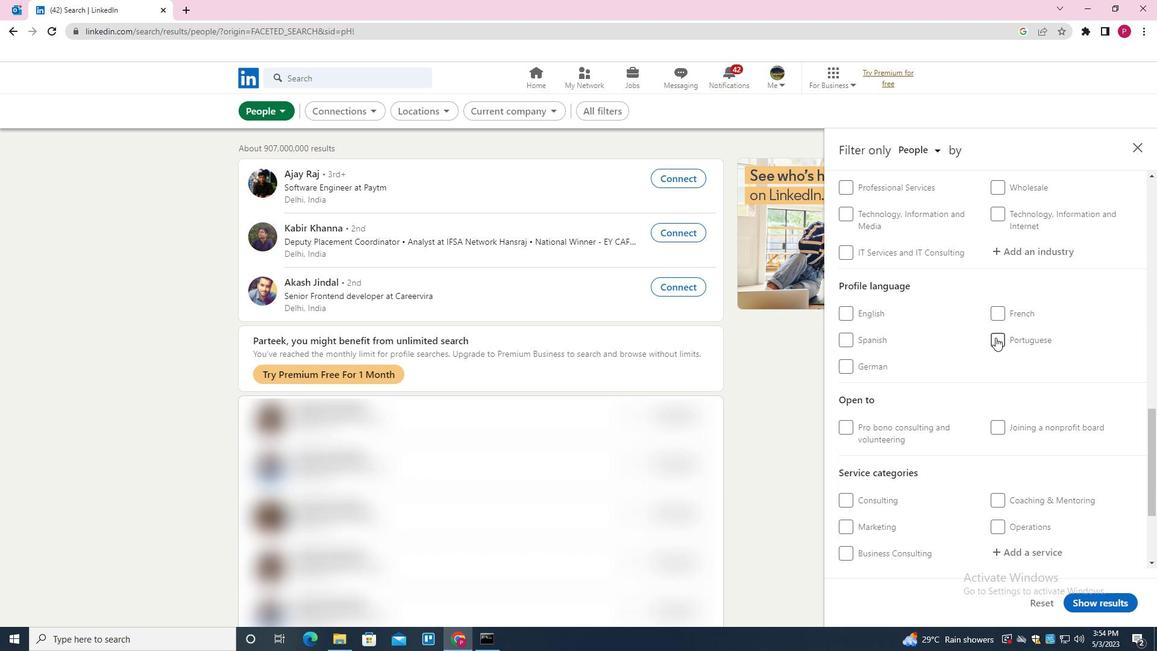 
Action: Mouse moved to (922, 359)
Screenshot: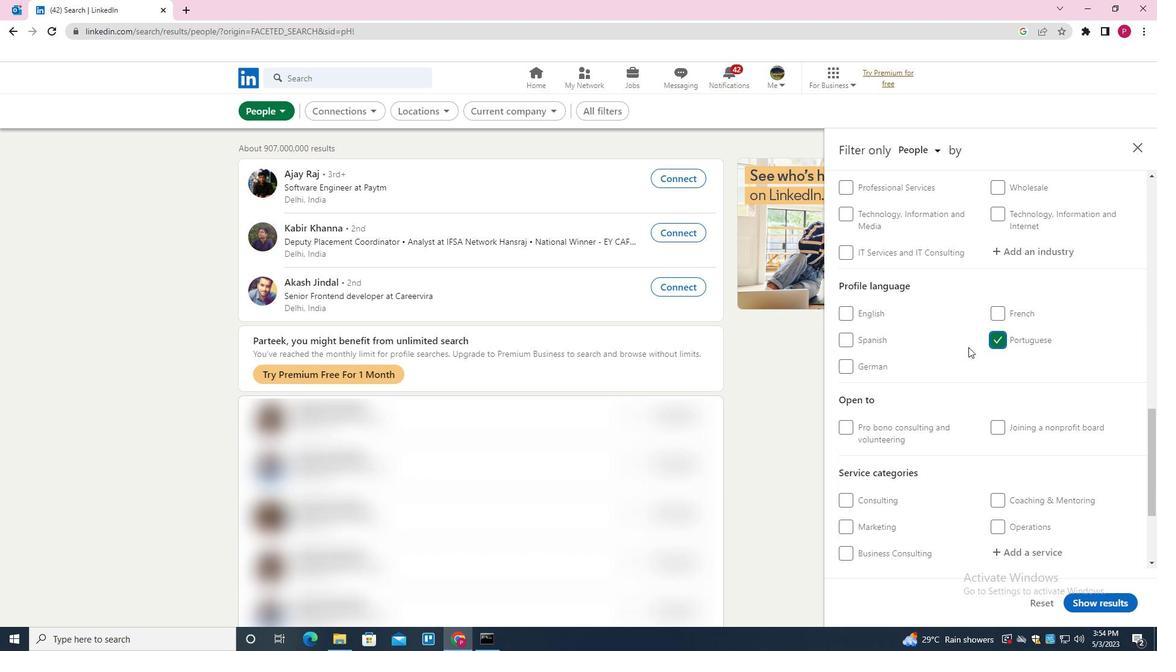 
Action: Mouse scrolled (922, 360) with delta (0, 0)
Screenshot: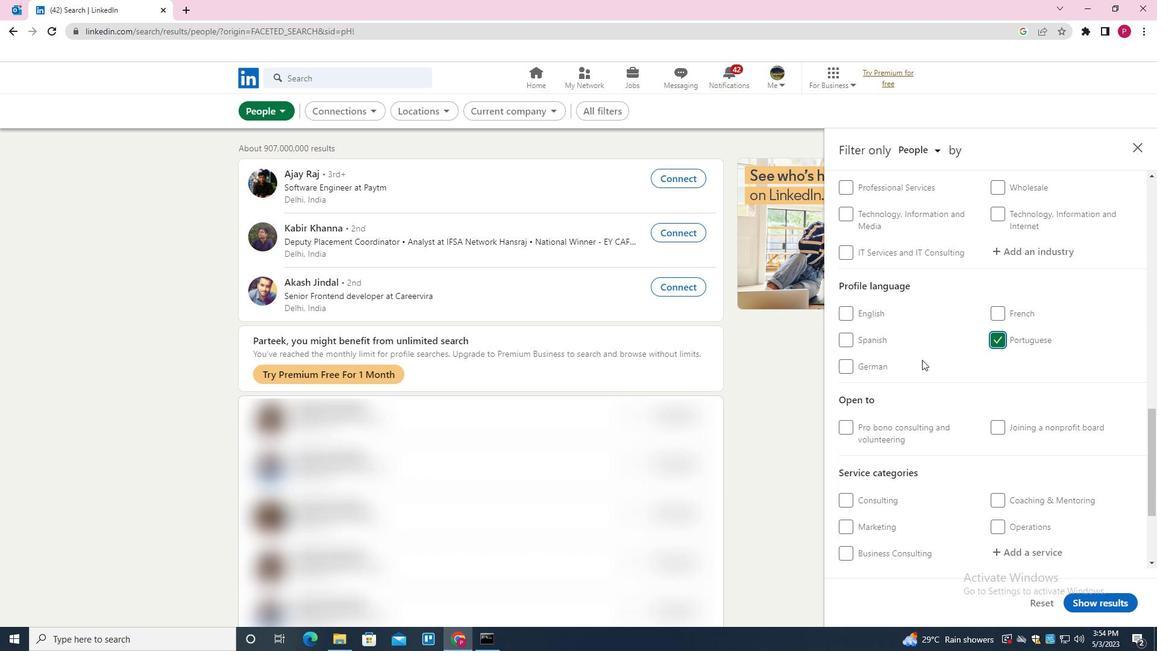 
Action: Mouse scrolled (922, 360) with delta (0, 0)
Screenshot: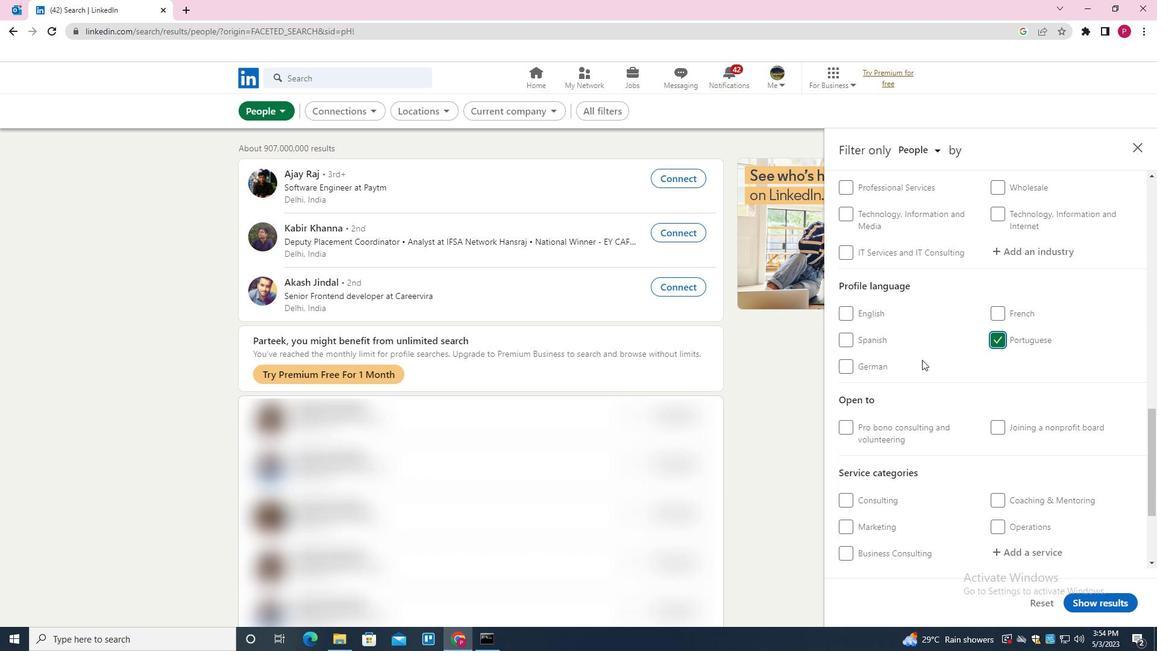 
Action: Mouse scrolled (922, 360) with delta (0, 0)
Screenshot: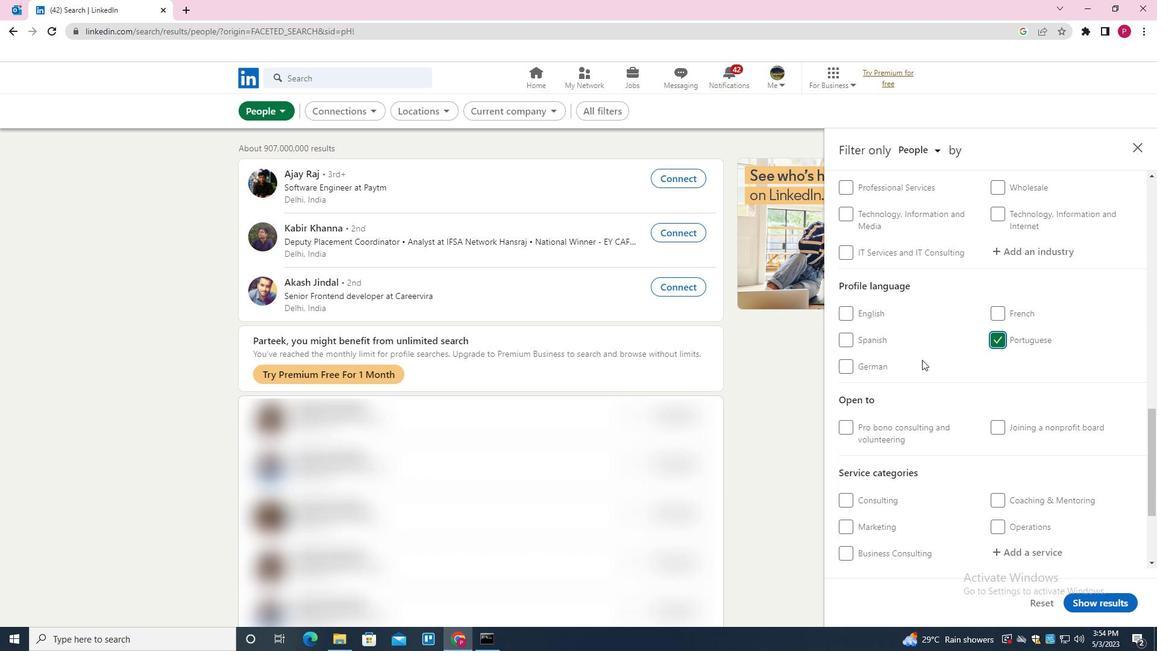 
Action: Mouse scrolled (922, 360) with delta (0, 0)
Screenshot: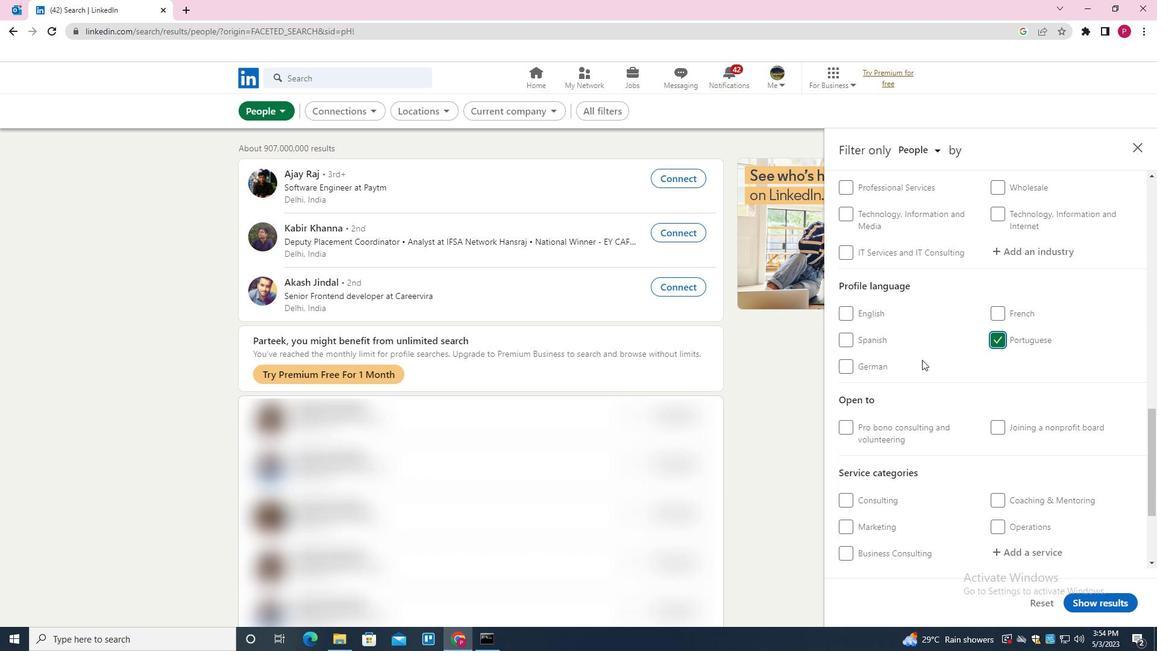 
Action: Mouse scrolled (922, 360) with delta (0, 0)
Screenshot: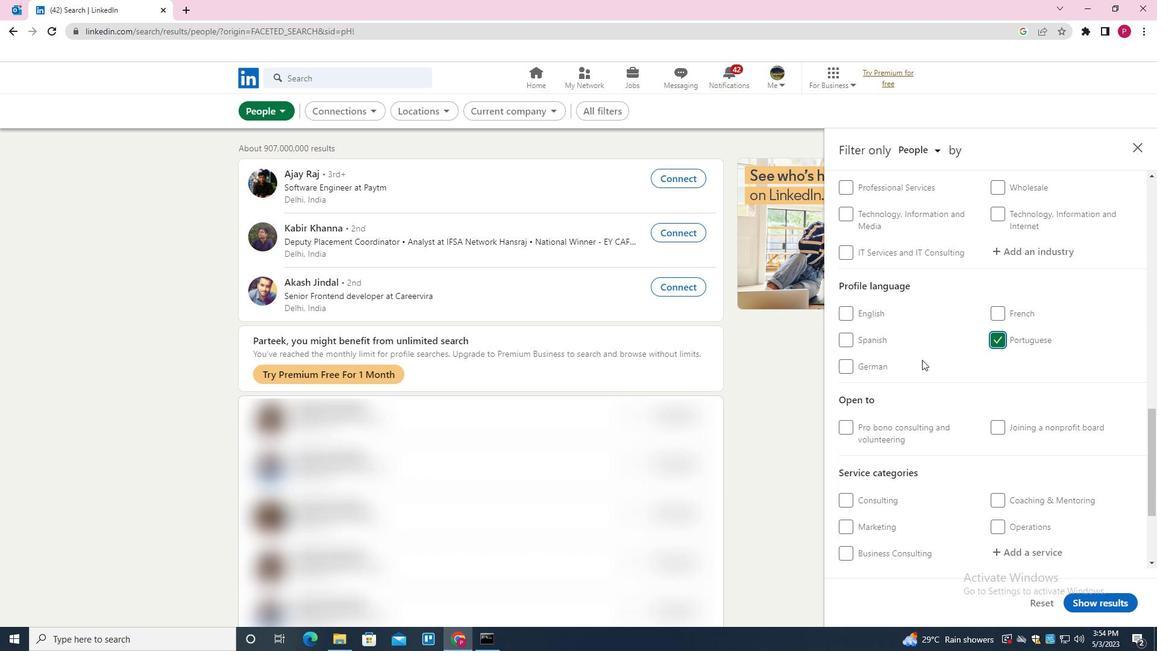 
Action: Mouse scrolled (922, 360) with delta (0, 0)
Screenshot: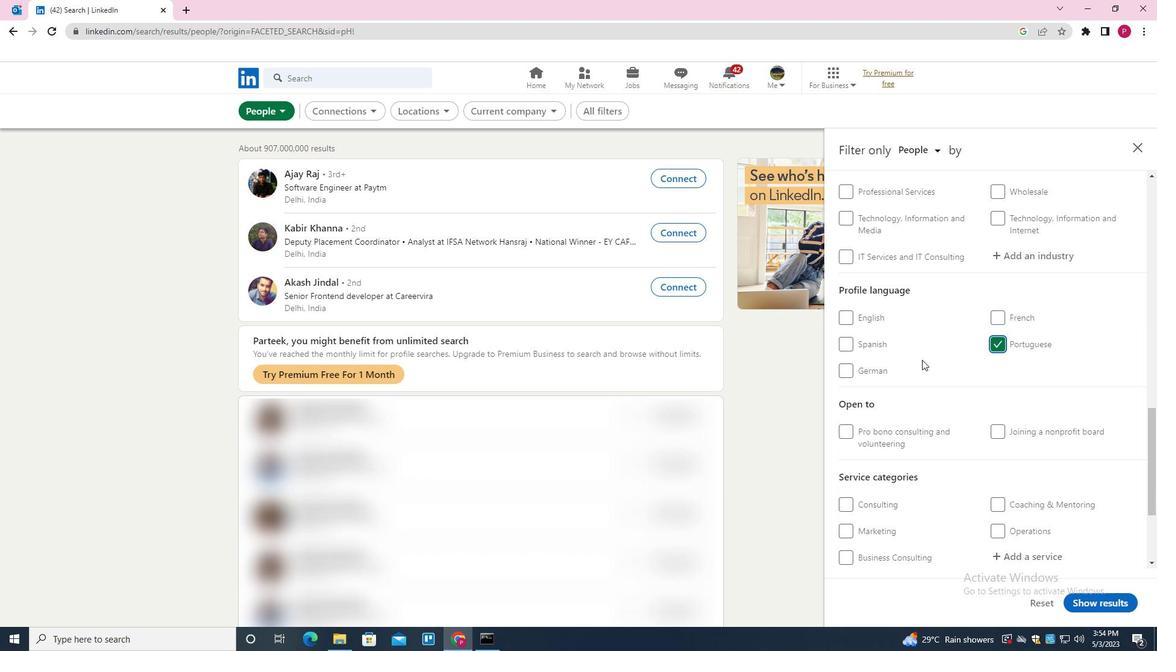 
Action: Mouse scrolled (922, 360) with delta (0, 0)
Screenshot: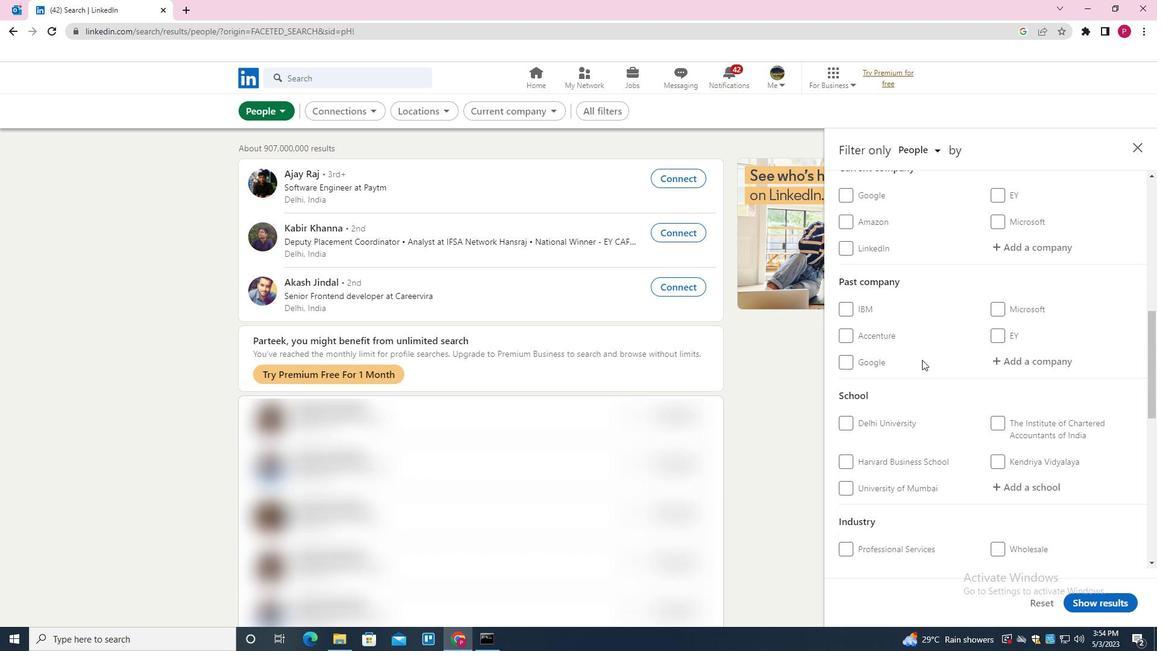 
Action: Mouse scrolled (922, 360) with delta (0, 0)
Screenshot: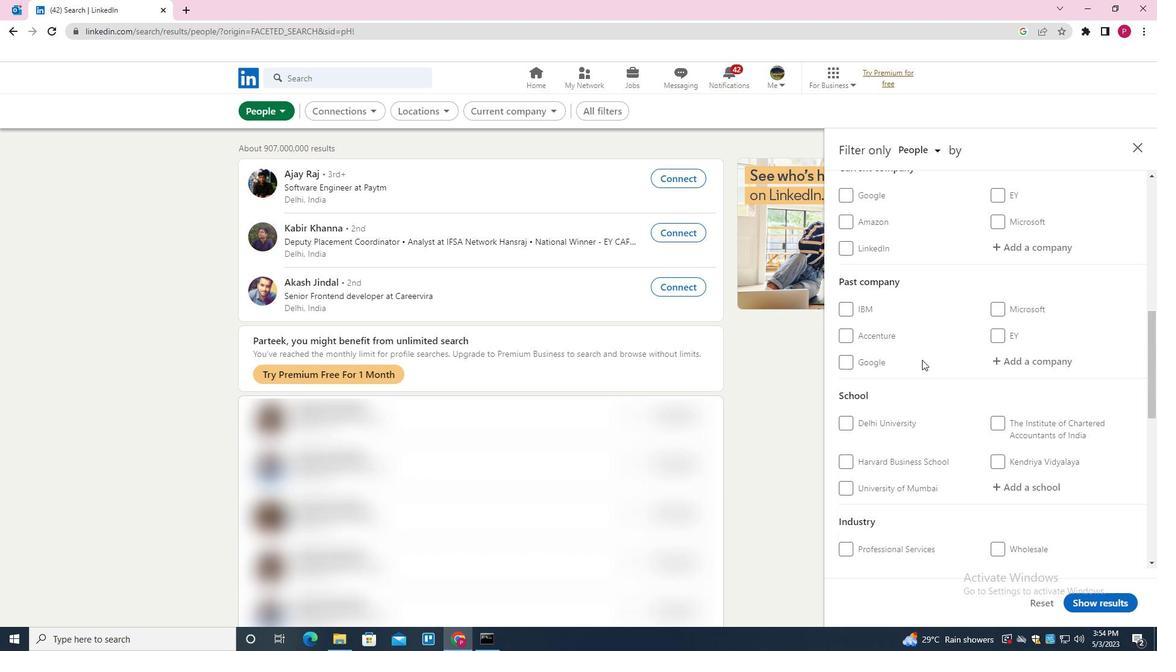
Action: Mouse moved to (1021, 365)
Screenshot: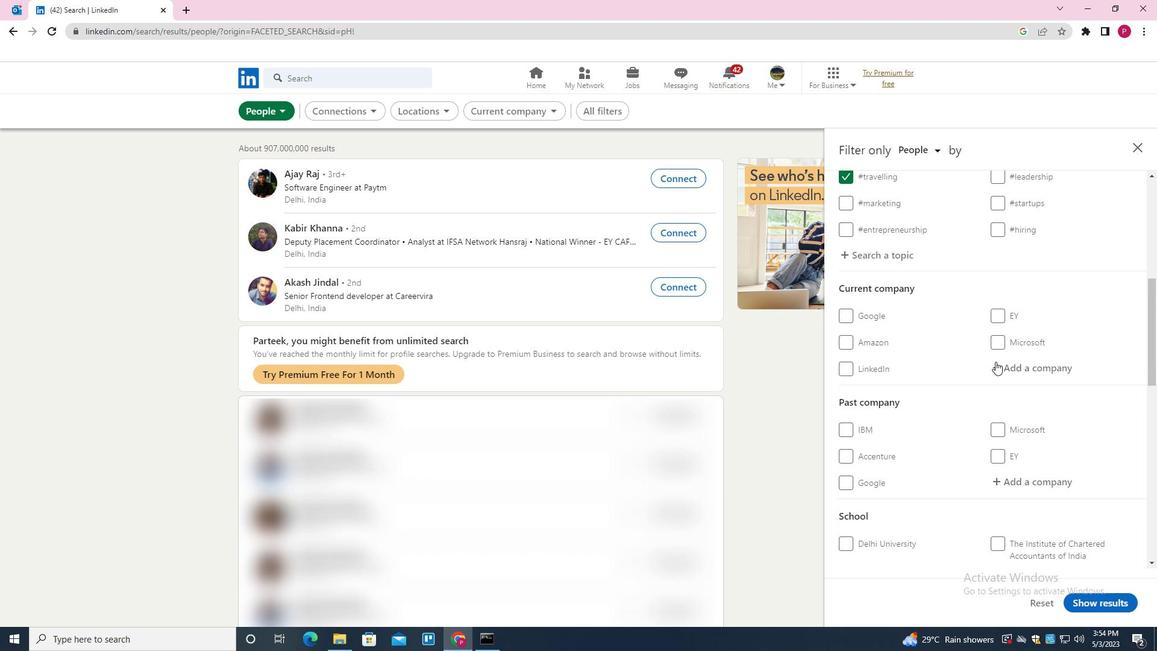 
Action: Mouse pressed left at (1021, 365)
Screenshot: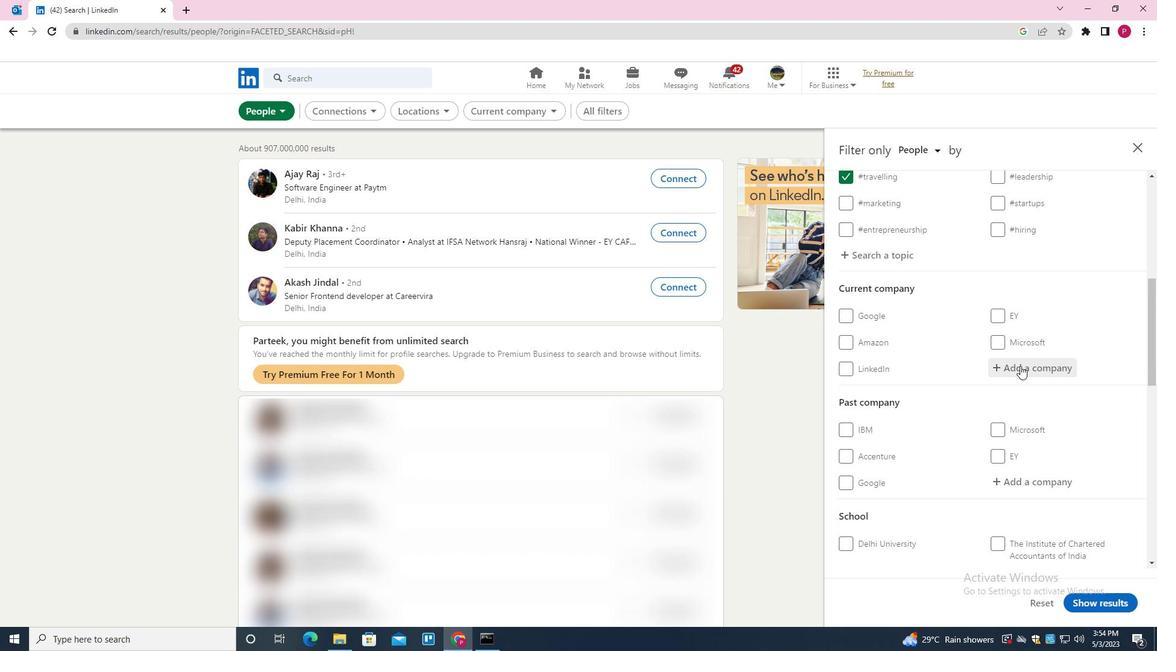 
Action: Mouse moved to (1022, 365)
Screenshot: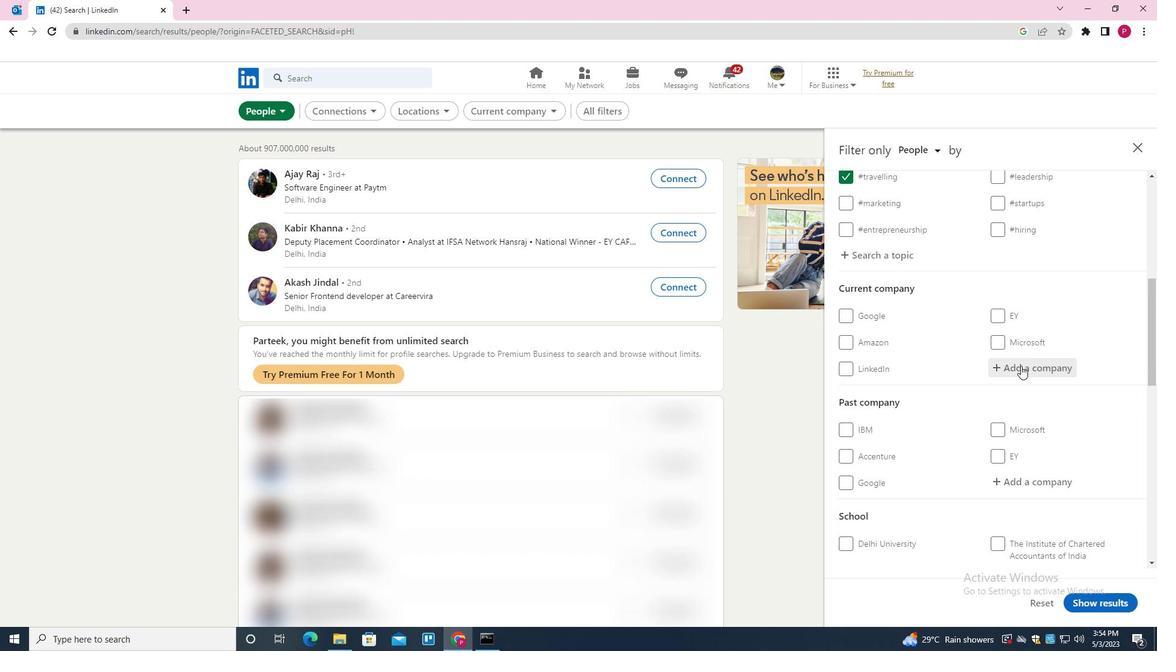 
Action: Key pressed <Key.shift>ASQ-<Key.space><Key.shift><Key.shift><Key.shift><Key.shift><Key.shift><Key.shift><Key.shift>WORLD<Key.space><Key.shift>HEADQUATERS<Key.backspace><Key.backspace><Key.backspace><Key.backspace>RTERS<Key.down><Key.enter>
Screenshot: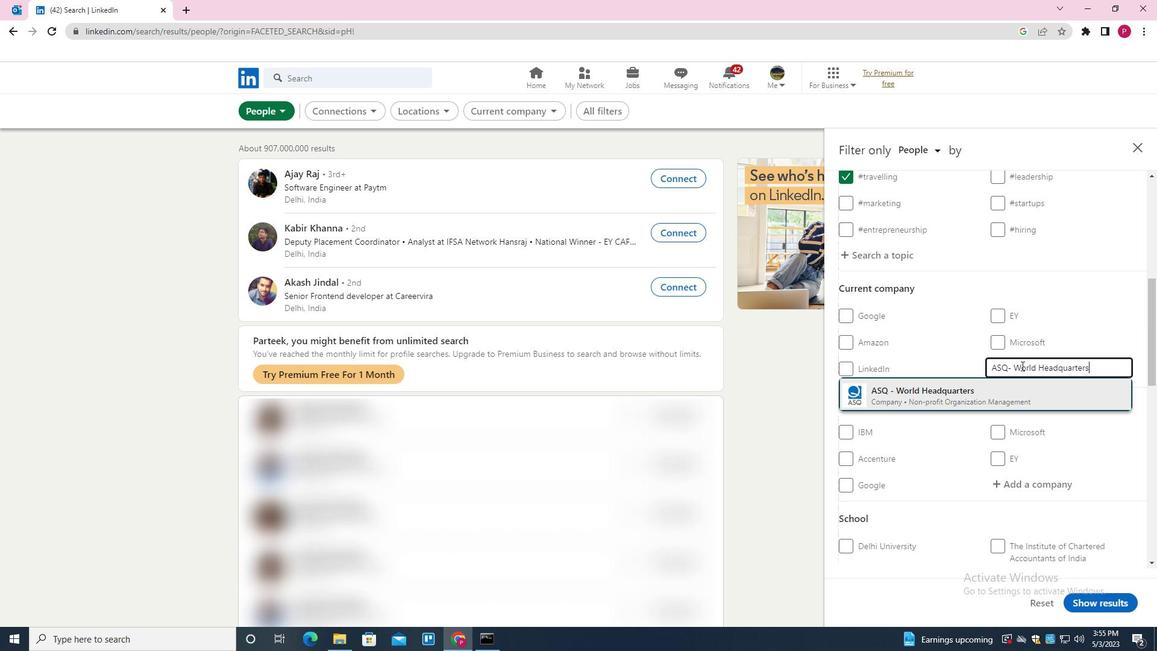 
Action: Mouse moved to (1002, 379)
Screenshot: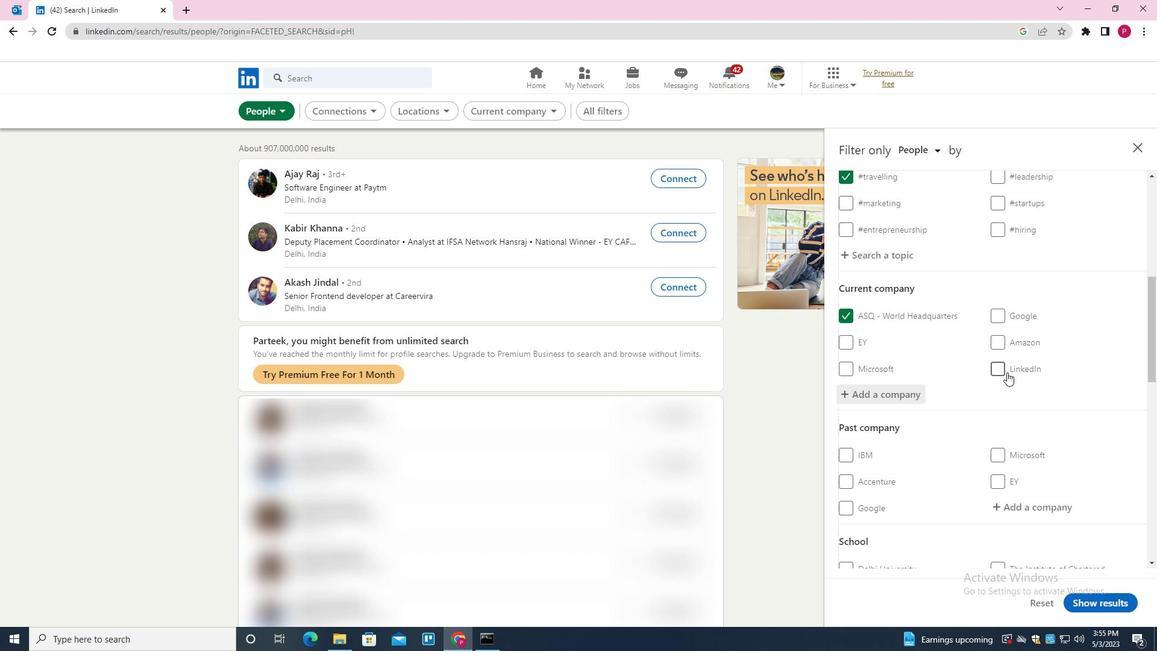 
Action: Mouse scrolled (1002, 379) with delta (0, 0)
Screenshot: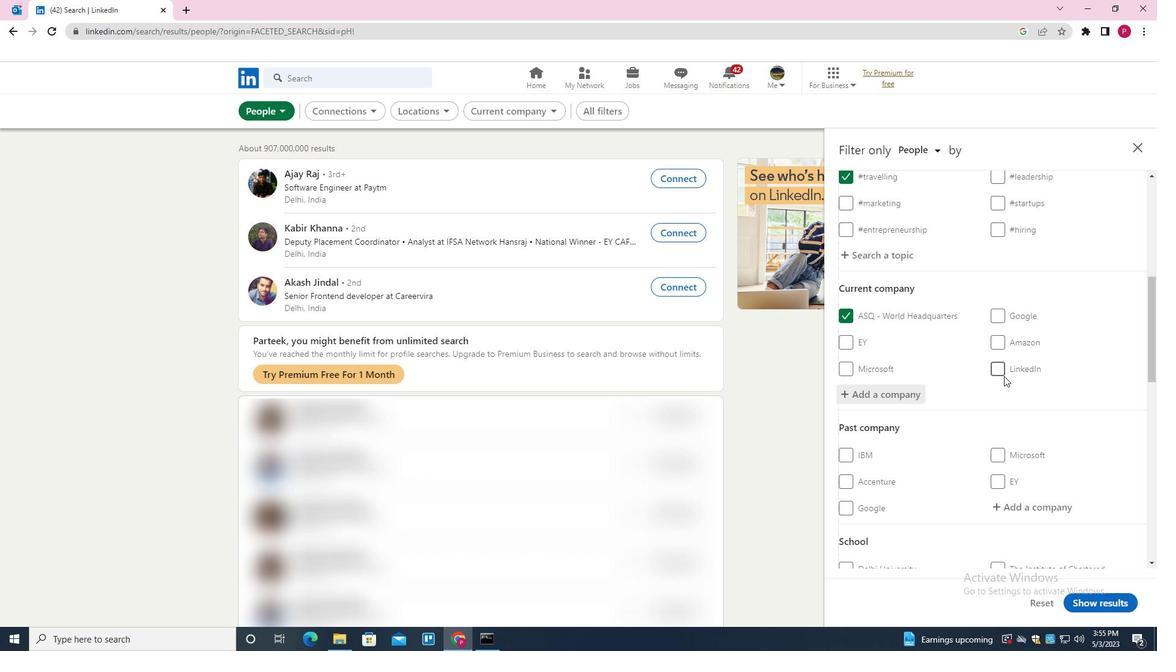 
Action: Mouse scrolled (1002, 379) with delta (0, 0)
Screenshot: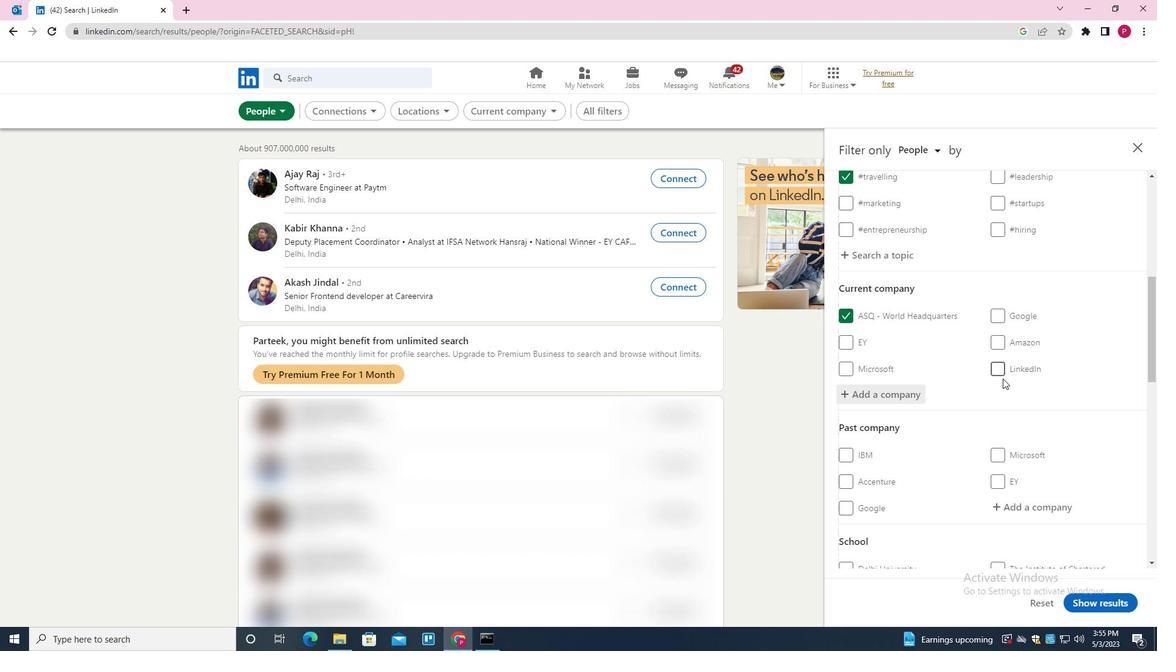 
Action: Mouse scrolled (1002, 379) with delta (0, 0)
Screenshot: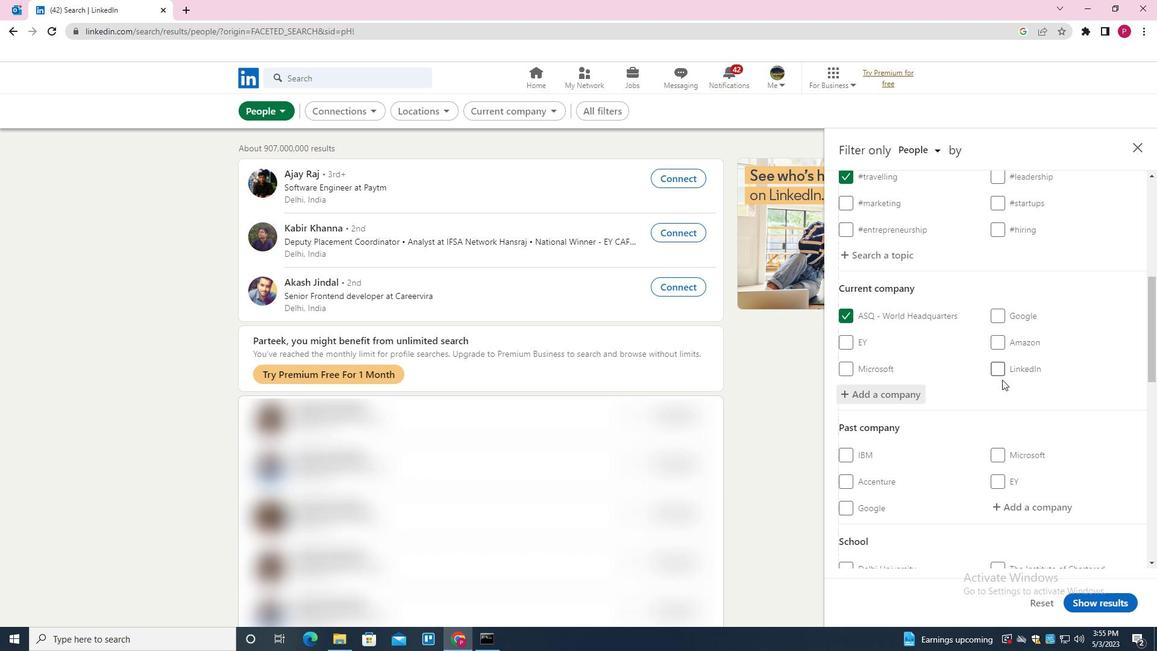 
Action: Mouse scrolled (1002, 379) with delta (0, 0)
Screenshot: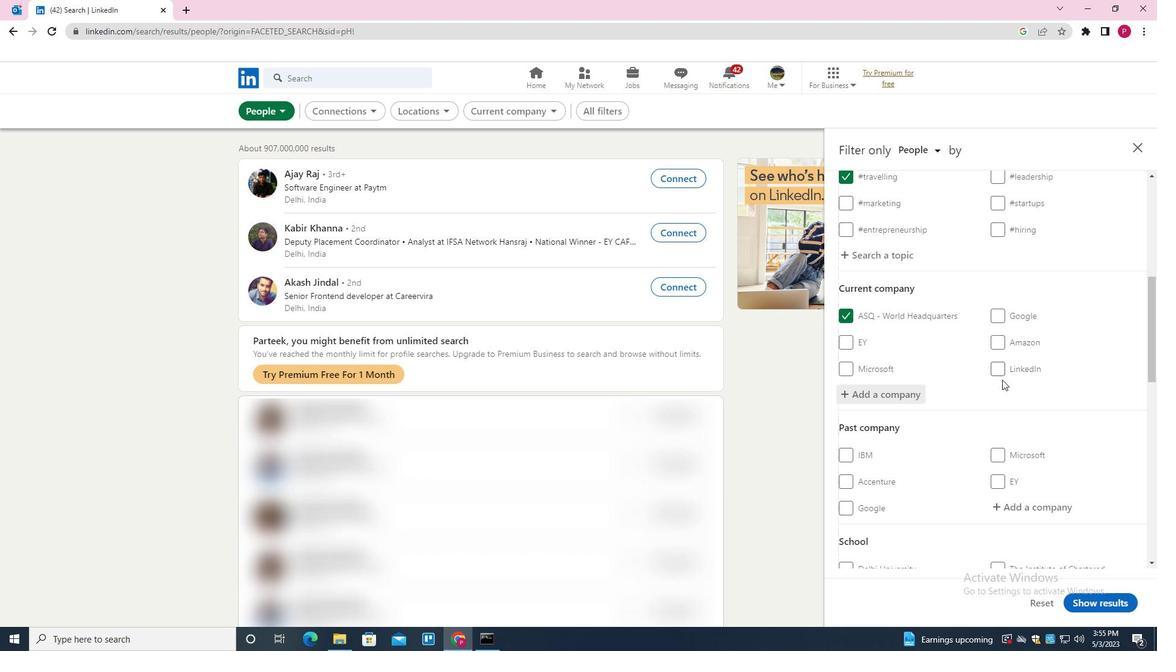 
Action: Mouse moved to (933, 401)
Screenshot: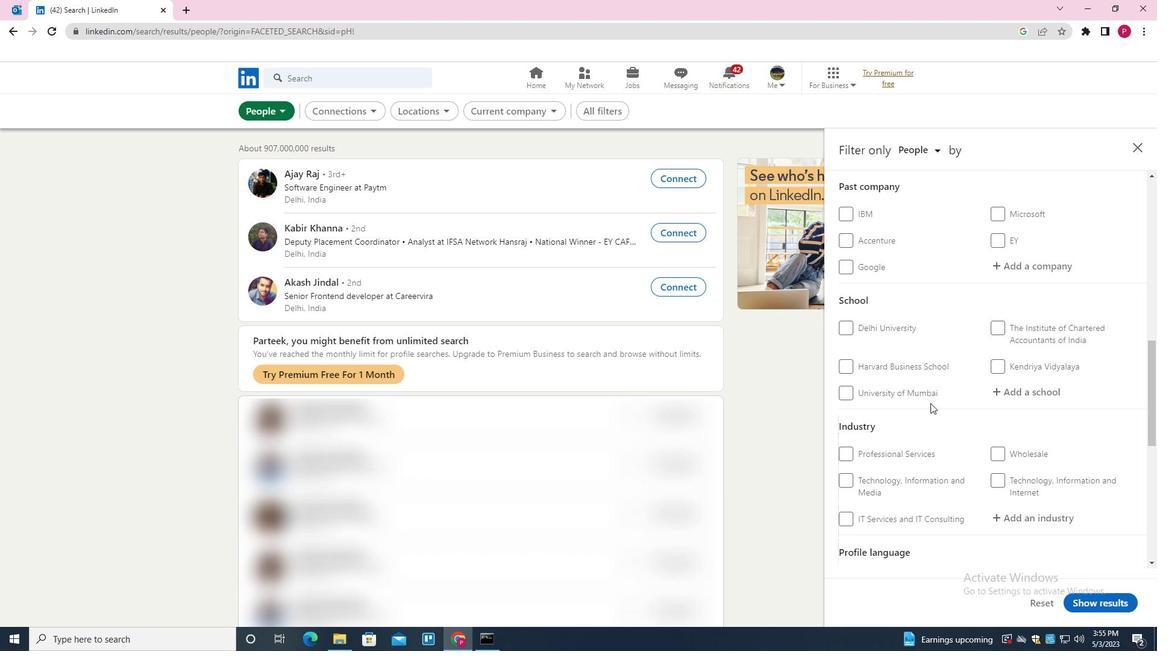 
Action: Mouse scrolled (933, 400) with delta (0, 0)
Screenshot: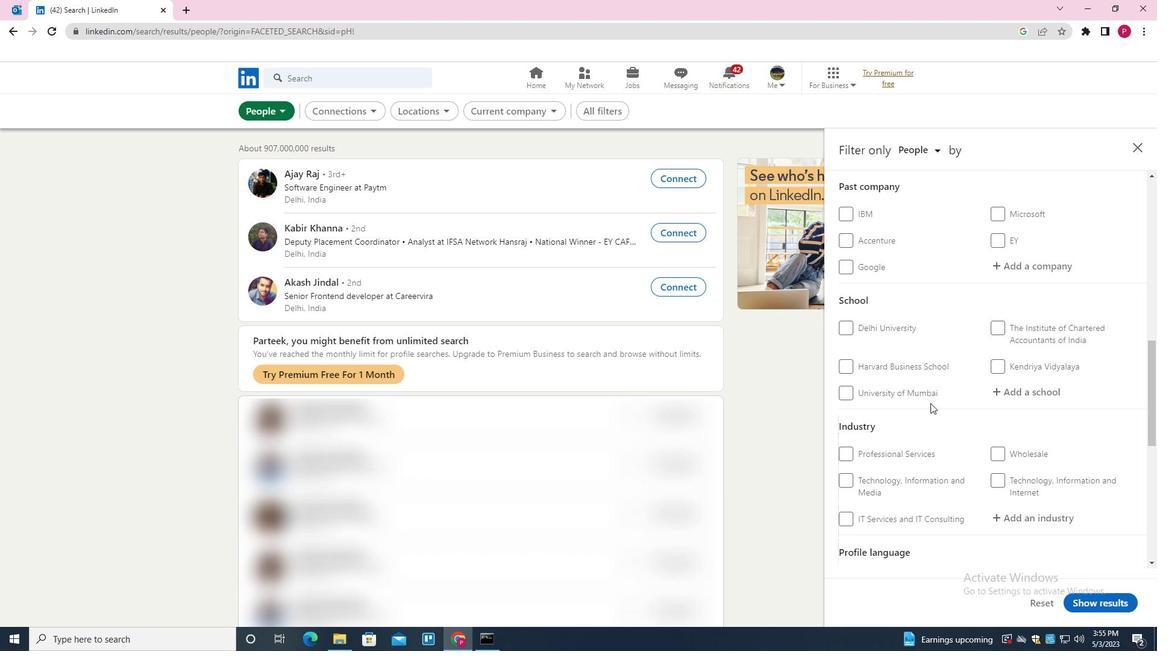 
Action: Mouse moved to (935, 399)
Screenshot: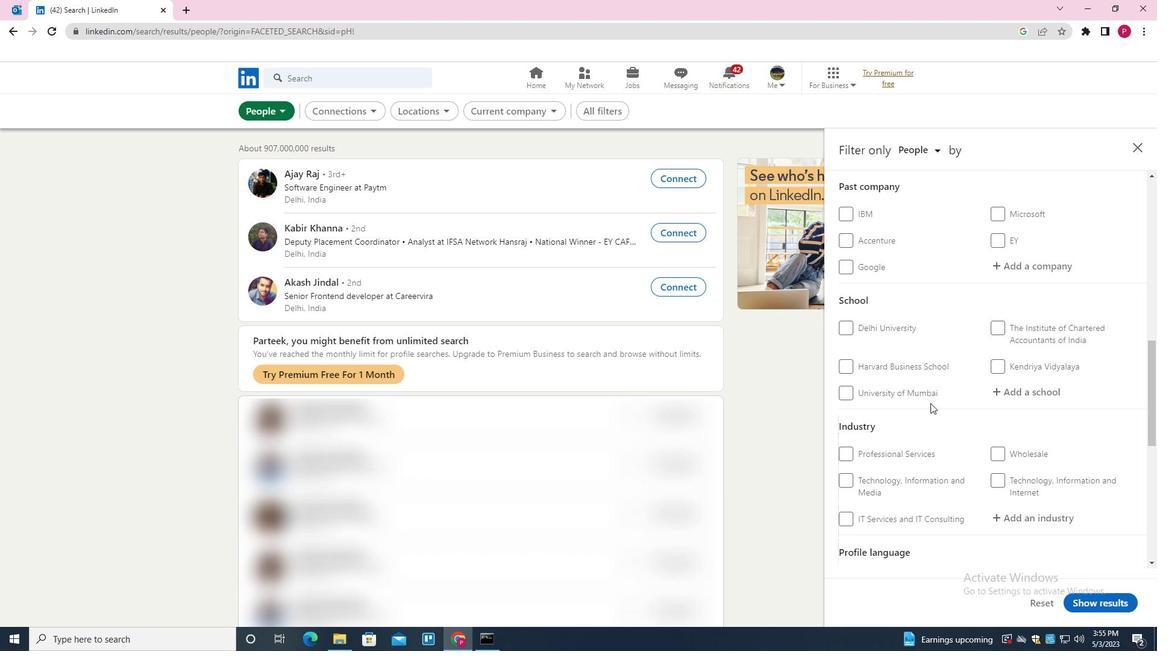 
Action: Mouse scrolled (935, 399) with delta (0, 0)
Screenshot: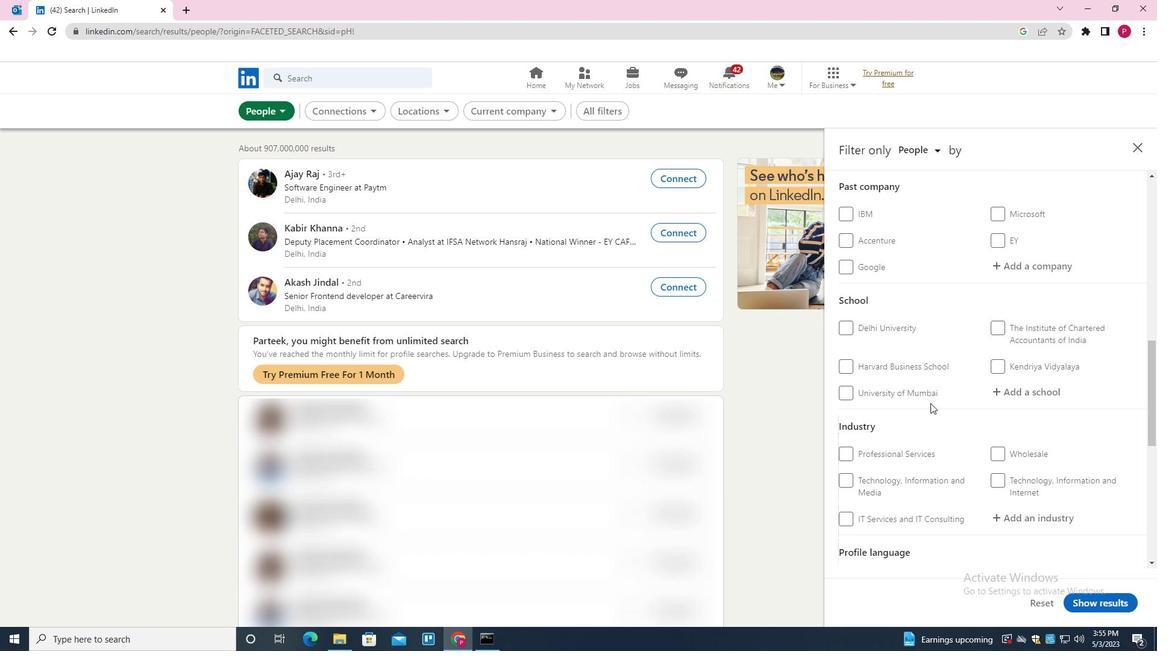 
Action: Mouse moved to (1035, 271)
Screenshot: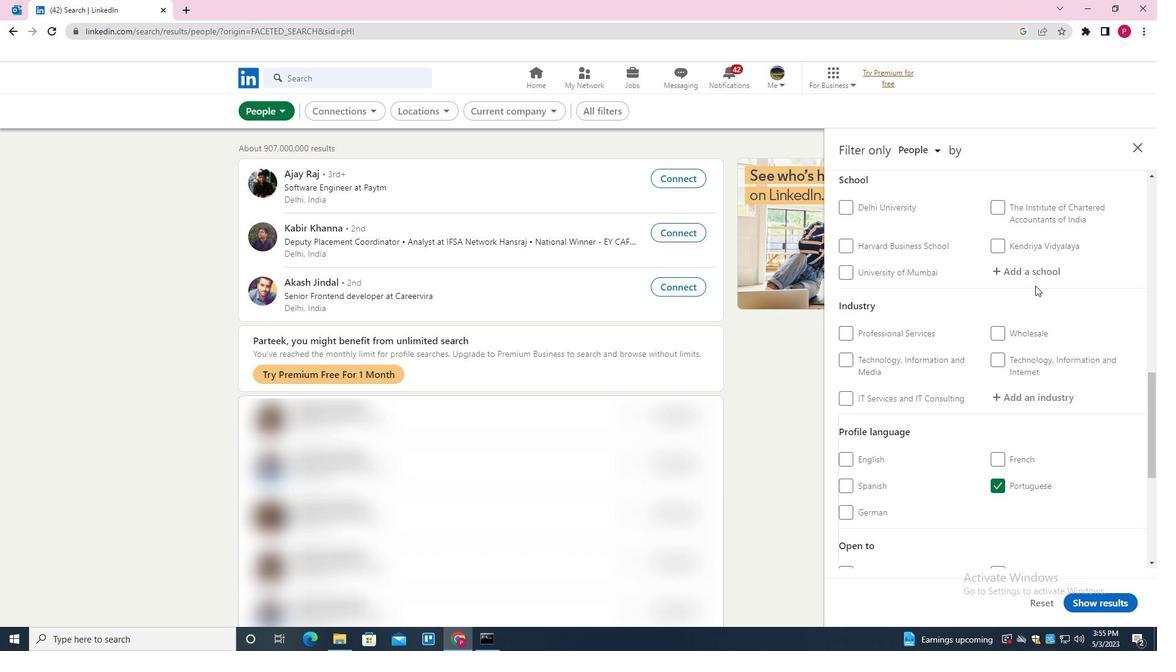 
Action: Mouse pressed left at (1035, 271)
Screenshot: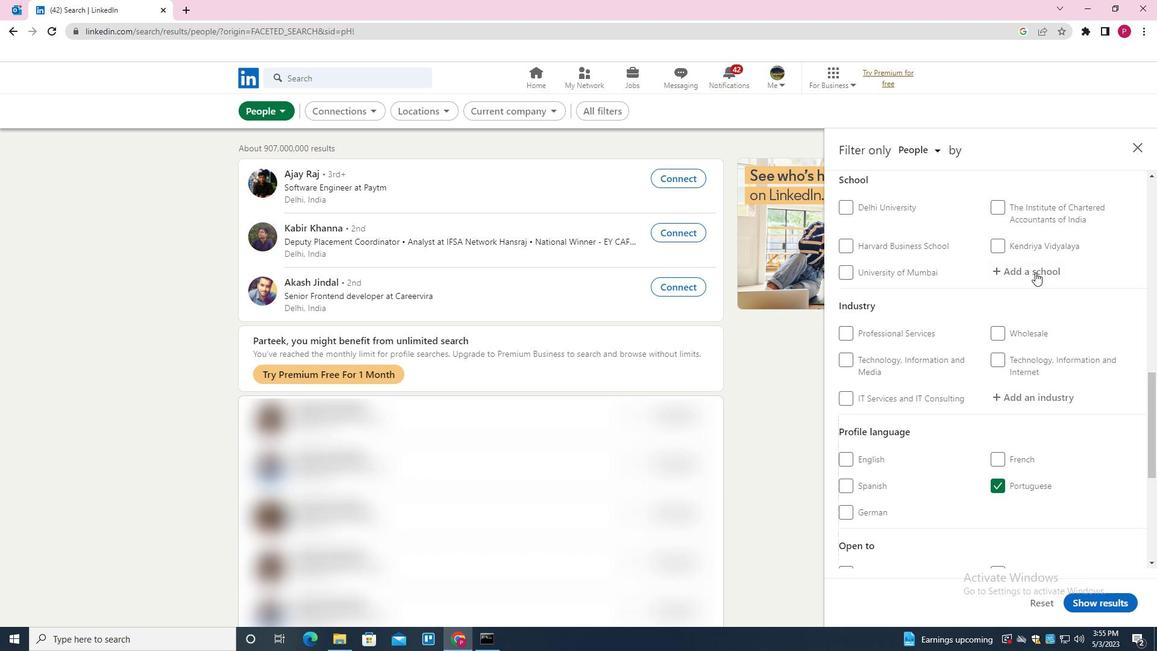 
Action: Key pressed <Key.shift><Key.shift><Key.shift><Key.shift><Key.shift><Key.shift><Key.shift><Key.shift><Key.shift><Key.shift><Key.shift><Key.shift><Key.shift><Key.shift><Key.shift><Key.shift><Key.shift><Key.shift><Key.shift>GOA<Key.space><Key.shift><Key.shift><Key.shift>UNIVERSITY<Key.space><Key.down><Key.enter>
Screenshot: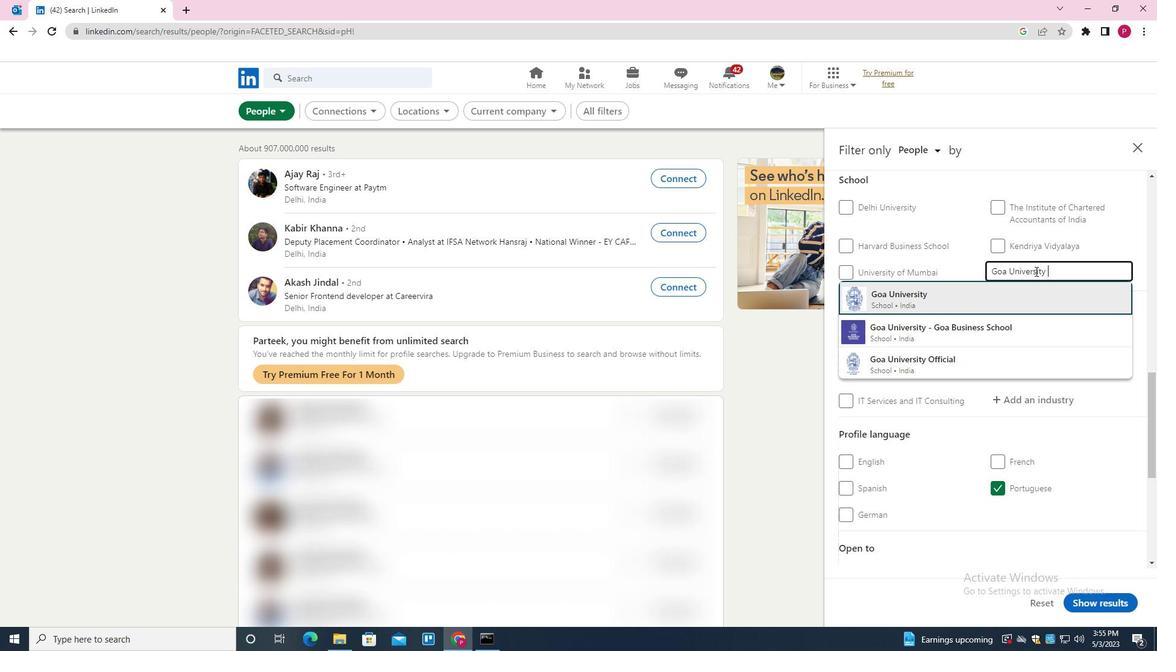 
Action: Mouse moved to (924, 348)
Screenshot: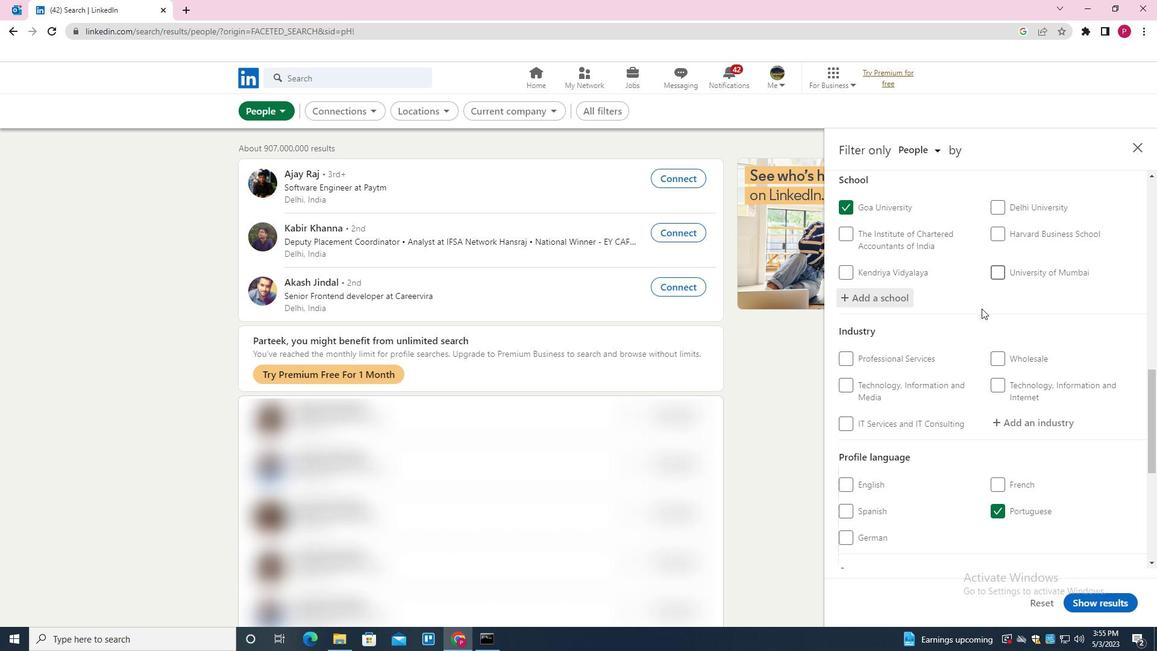 
Action: Mouse scrolled (924, 347) with delta (0, 0)
Screenshot: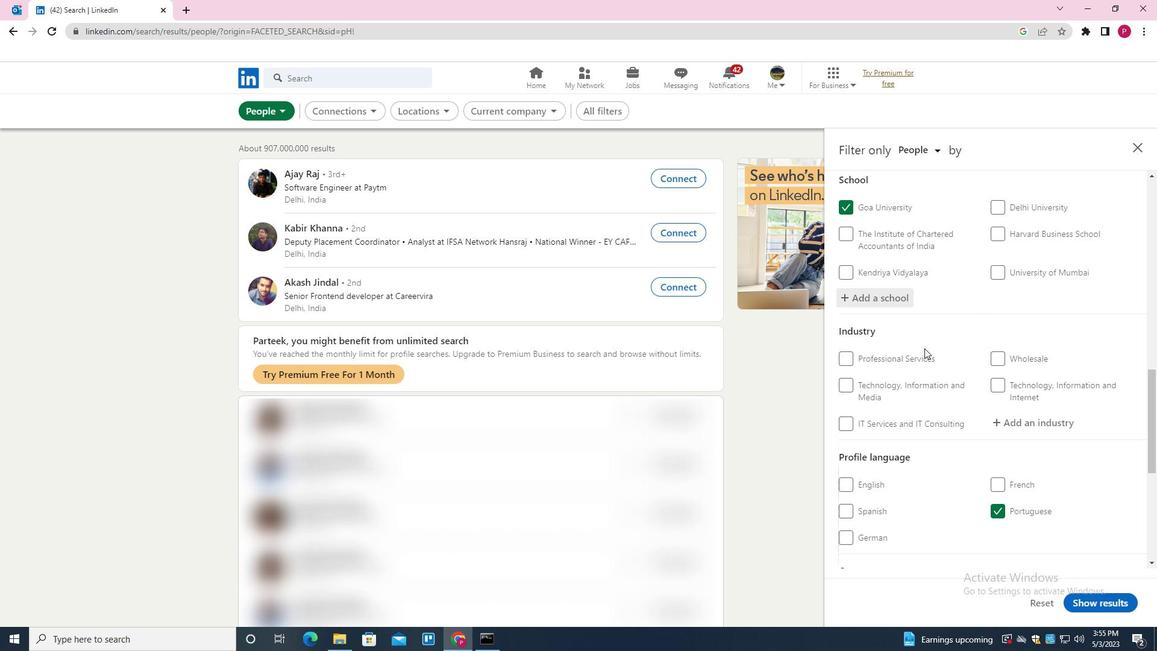 
Action: Mouse scrolled (924, 347) with delta (0, 0)
Screenshot: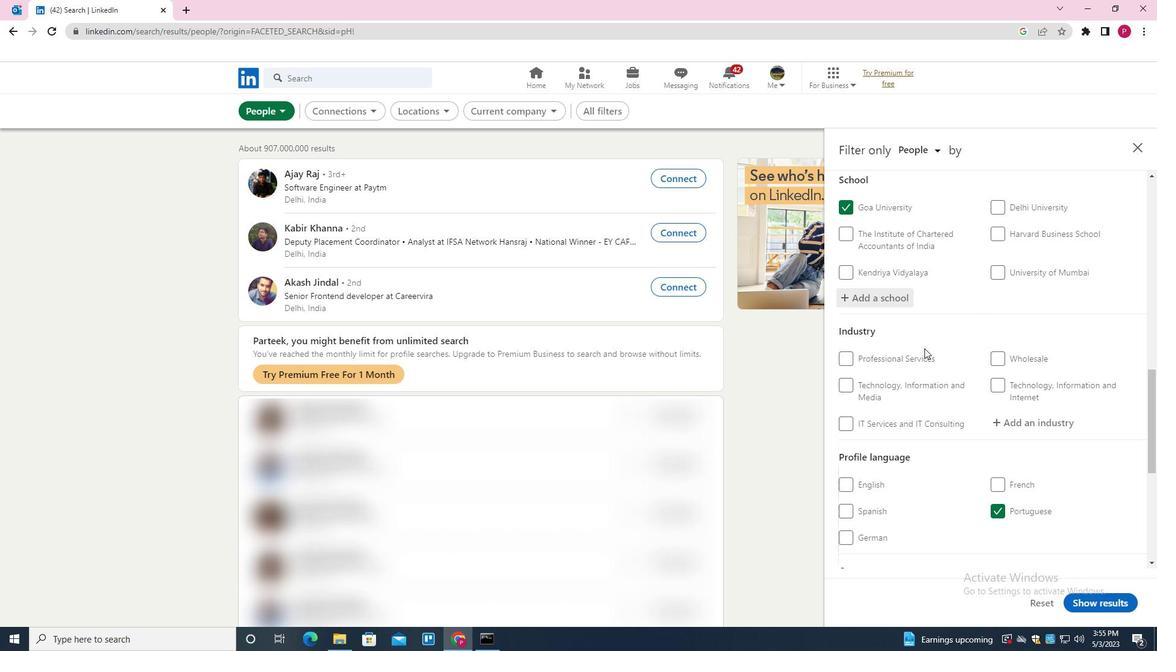 
Action: Mouse scrolled (924, 347) with delta (0, 0)
Screenshot: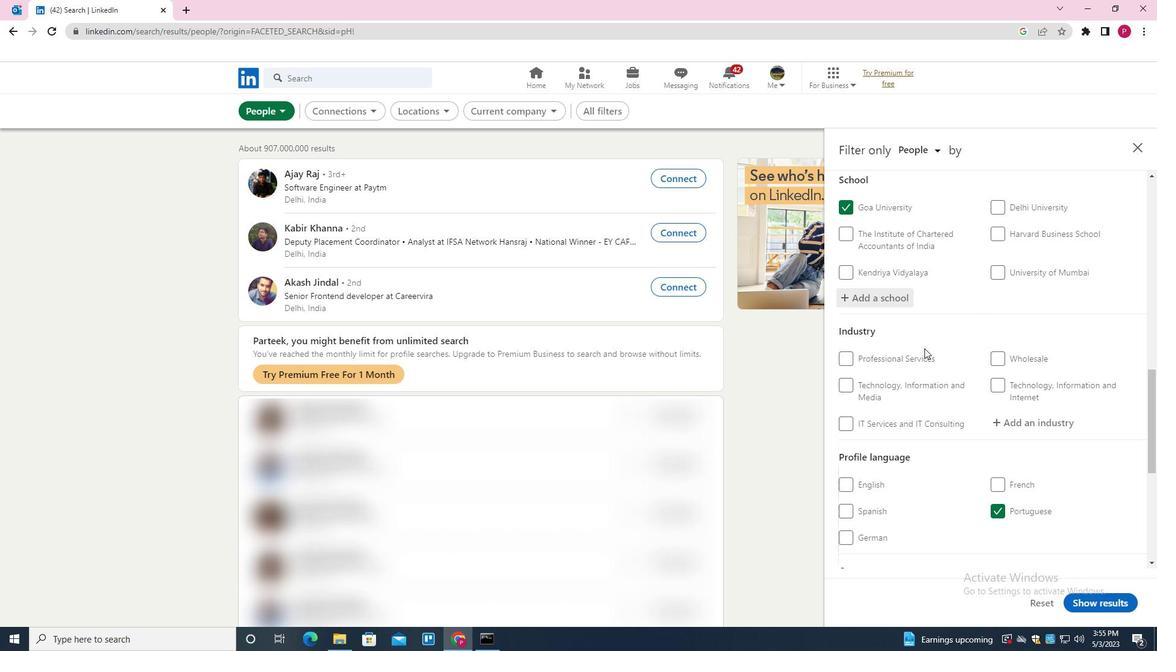 
Action: Mouse moved to (1034, 246)
Screenshot: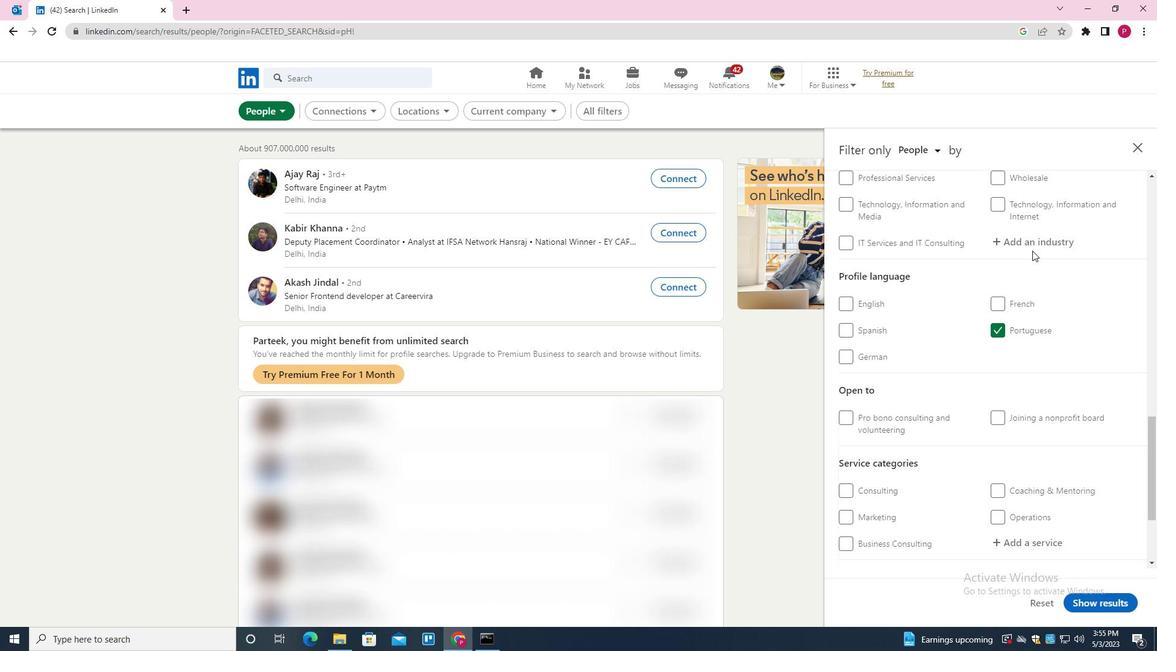 
Action: Mouse pressed left at (1034, 246)
Screenshot: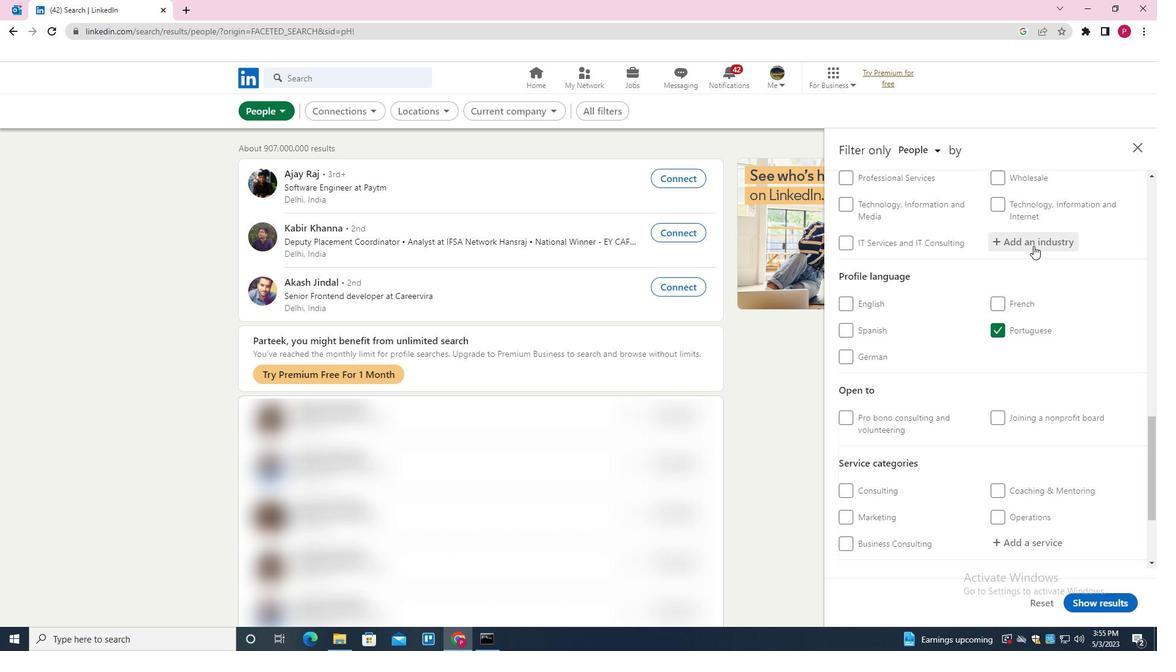 
Action: Key pressed <Key.shift><Key.shift><Key.shift><Key.shift><Key.shift><Key.shift>ELECTRICAL<Key.space><Key.shift><Key.shift><Key.shift>EQUIPMENT<Key.space><Key.shift>MANUFACTURING<Key.down><Key.enter>
Screenshot: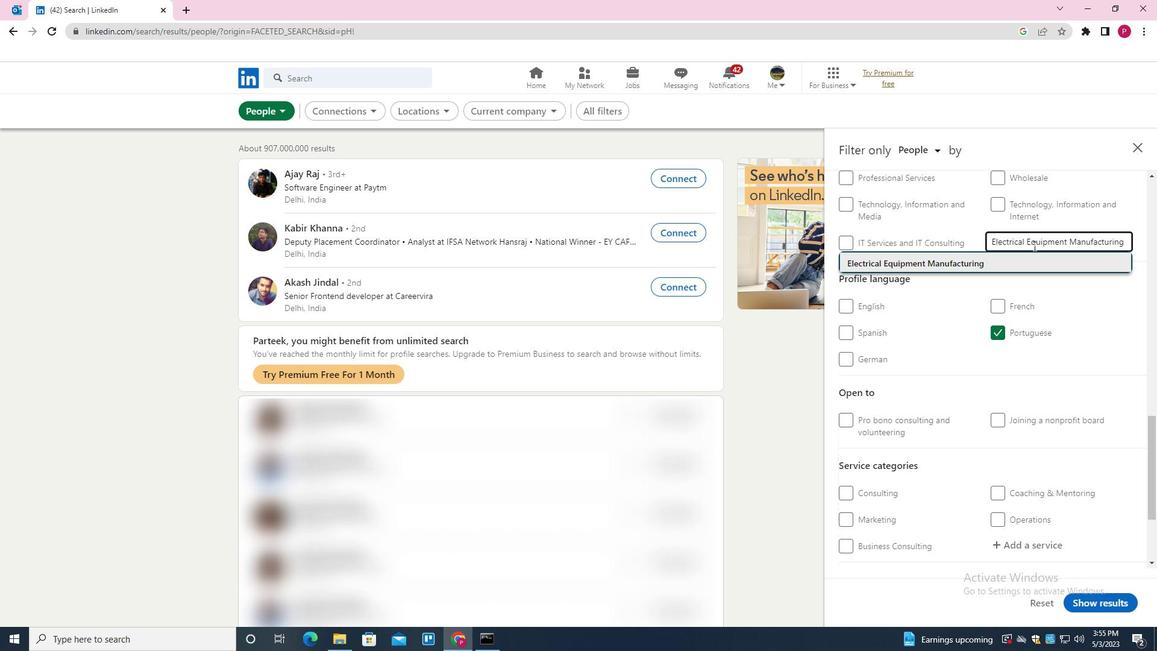 
Action: Mouse moved to (1022, 300)
Screenshot: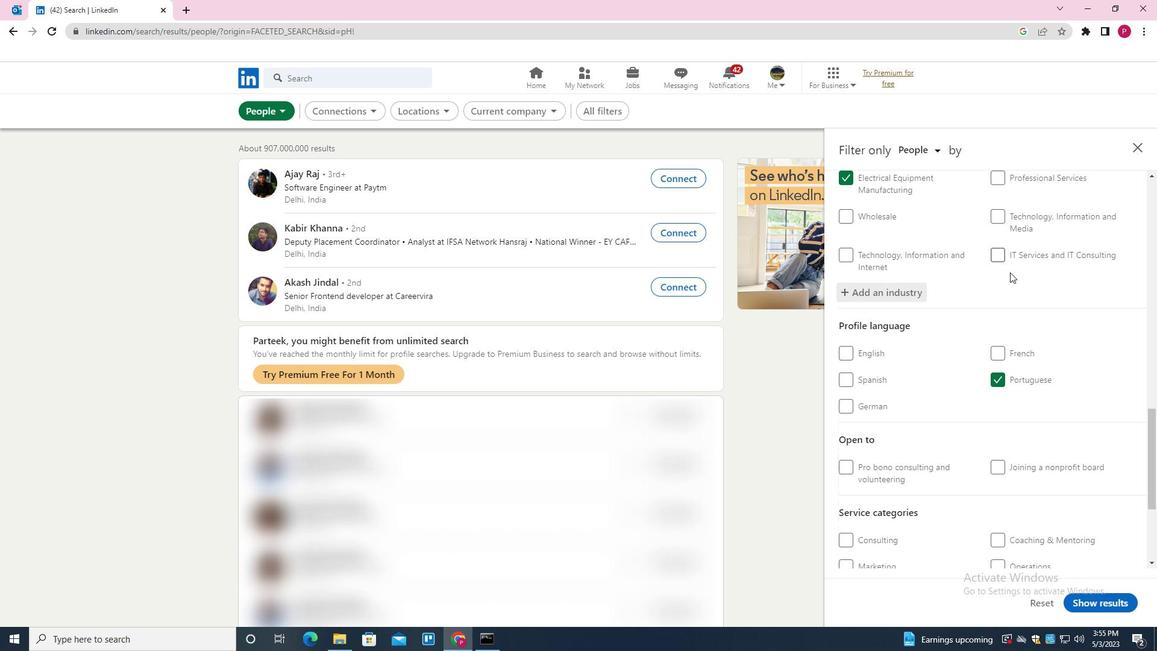 
Action: Mouse scrolled (1022, 300) with delta (0, 0)
Screenshot: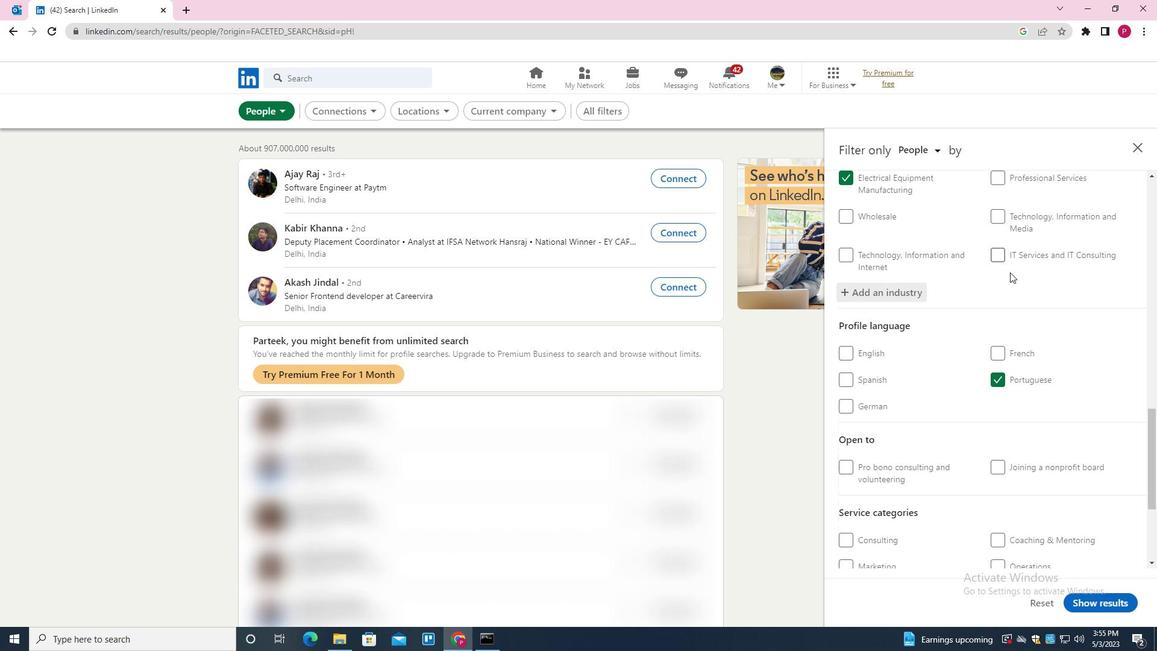 
Action: Mouse scrolled (1022, 300) with delta (0, 0)
Screenshot: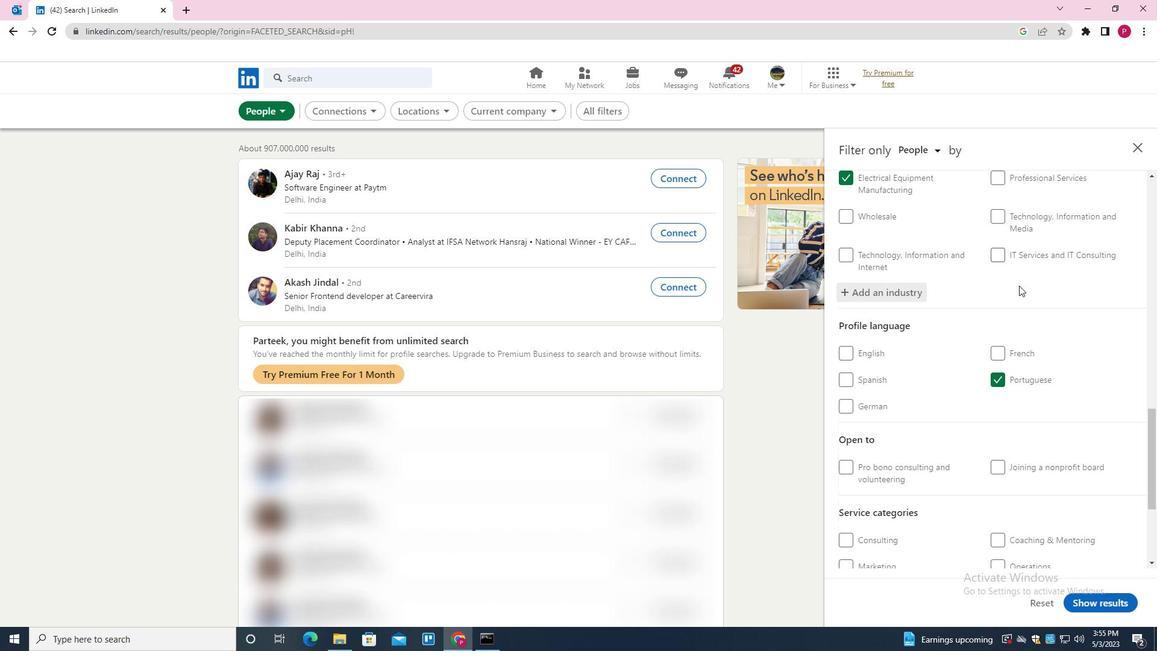 
Action: Mouse scrolled (1022, 300) with delta (0, 0)
Screenshot: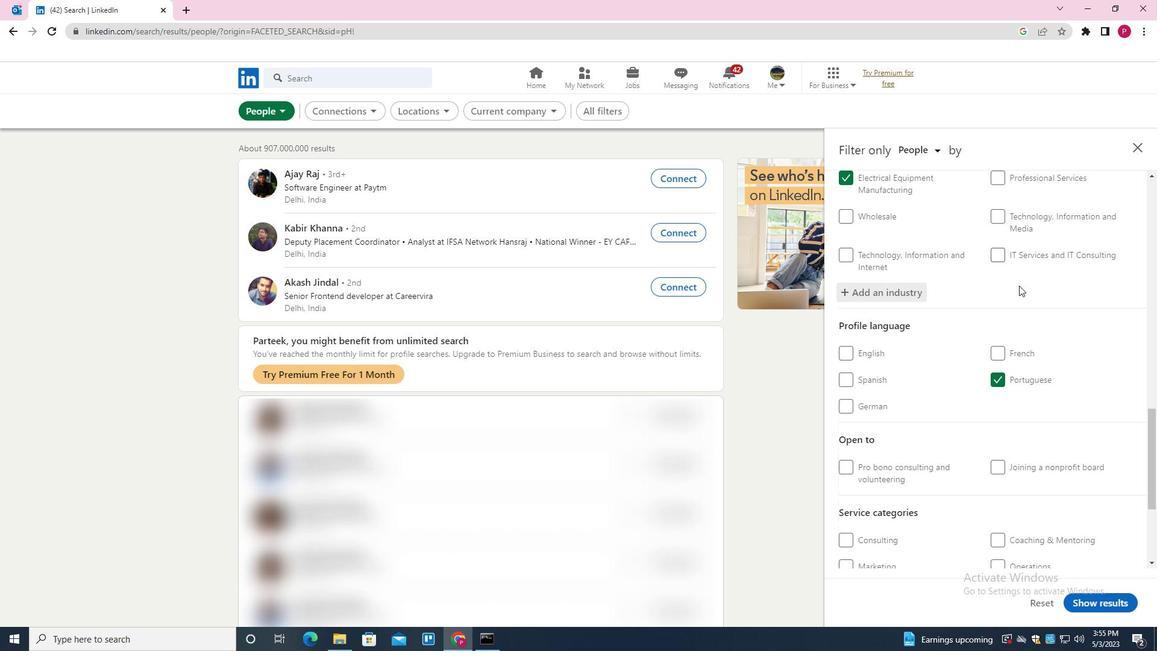 
Action: Mouse scrolled (1022, 300) with delta (0, 0)
Screenshot: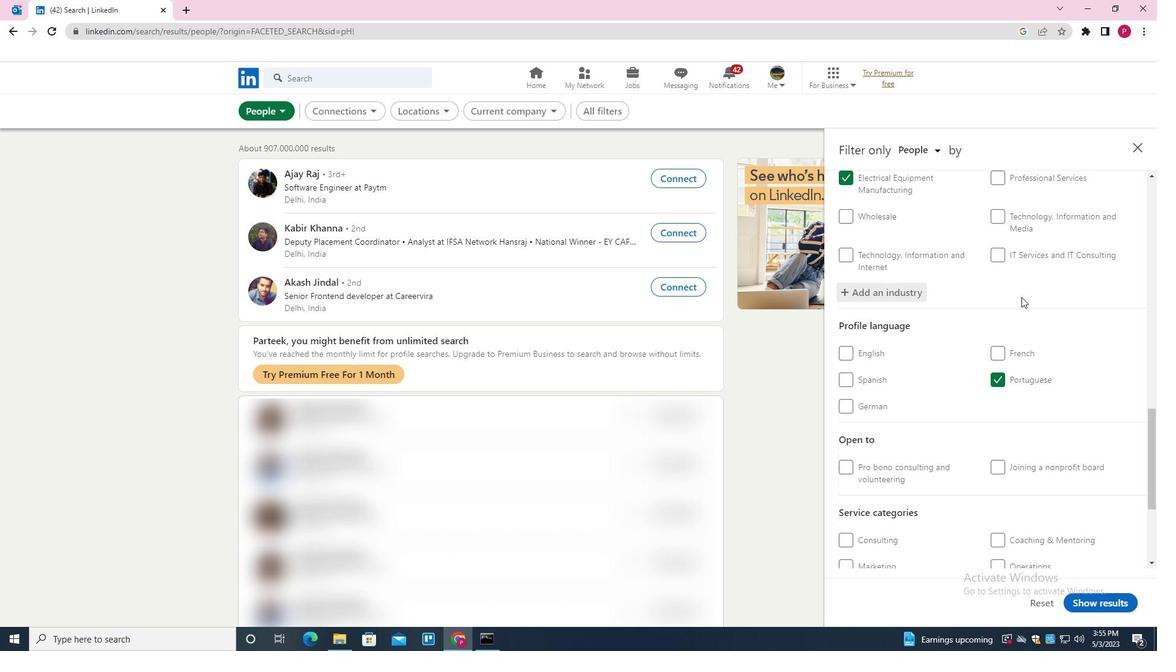 
Action: Mouse moved to (1020, 397)
Screenshot: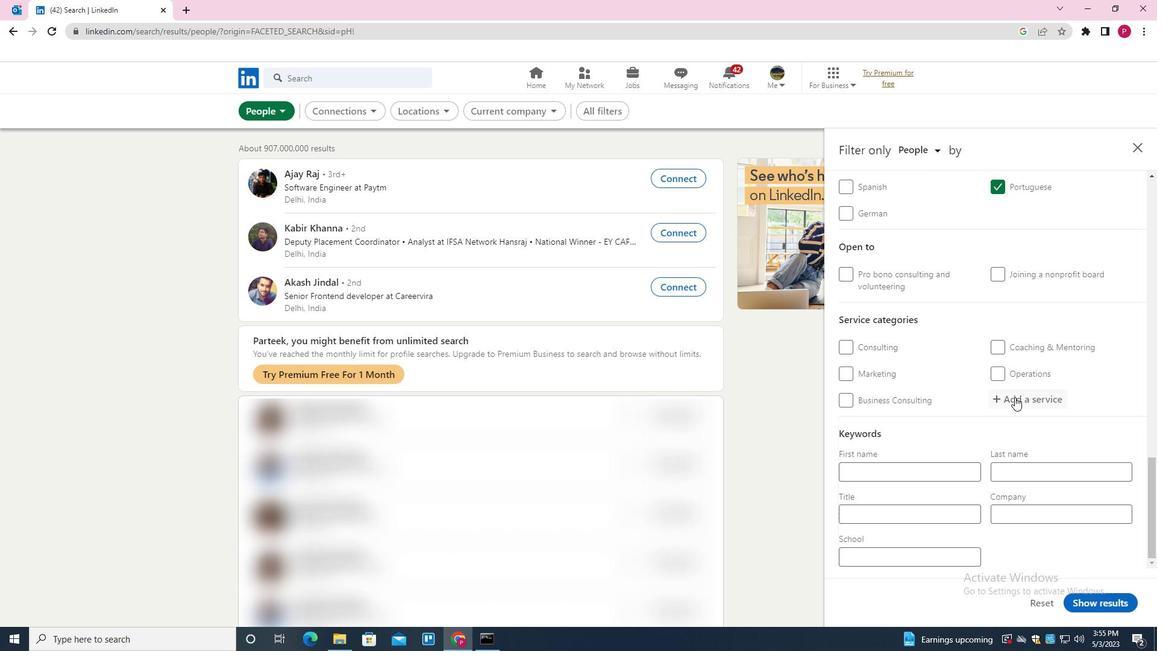 
Action: Mouse pressed left at (1020, 397)
Screenshot: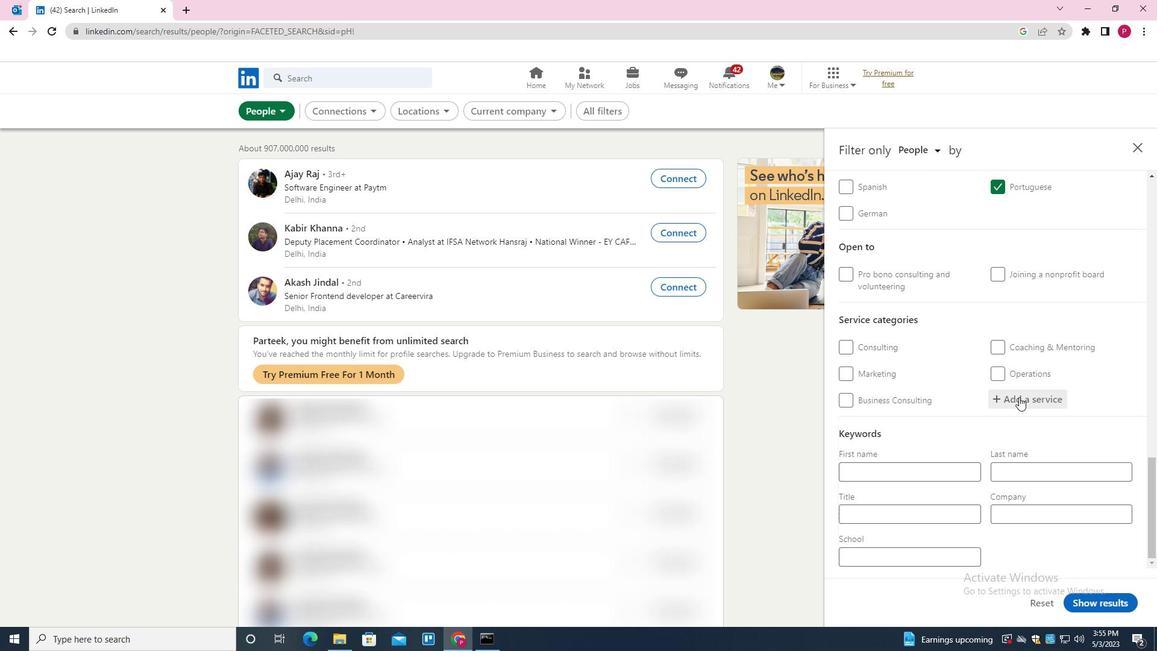 
Action: Key pressed <Key.shift><Key.shift><Key.shift><Key.shift><Key.shift><Key.shift><Key.shift><Key.shift>BUSINESS<Key.space><Key.shift>LAW<Key.down><Key.enter>
Screenshot: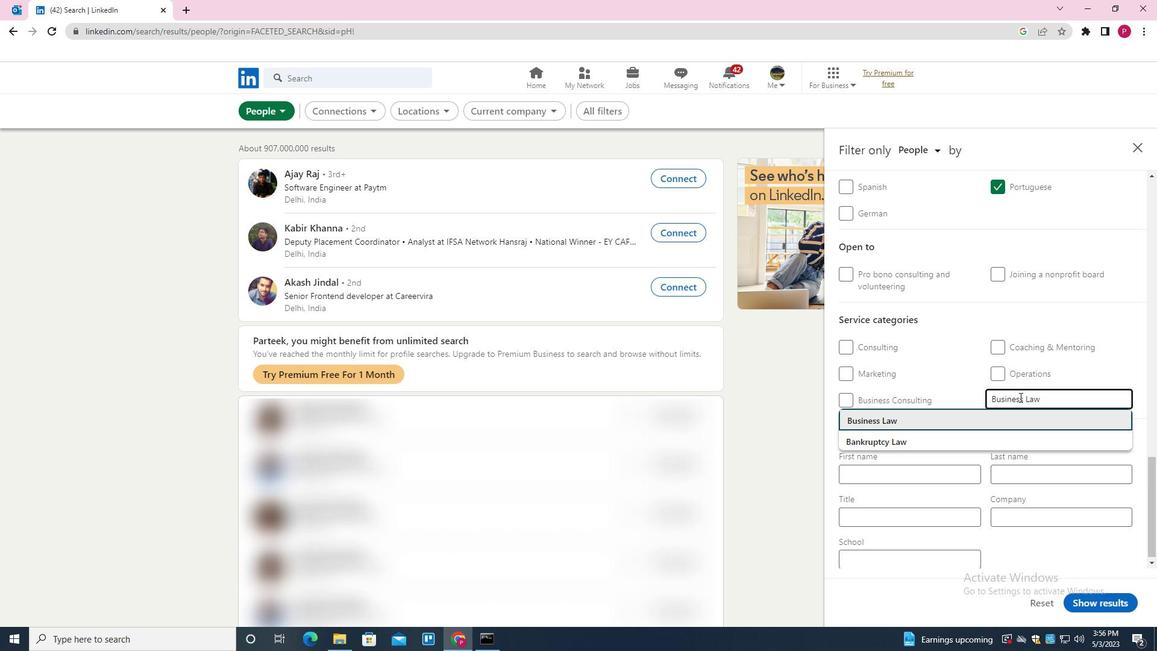 
Action: Mouse moved to (941, 398)
Screenshot: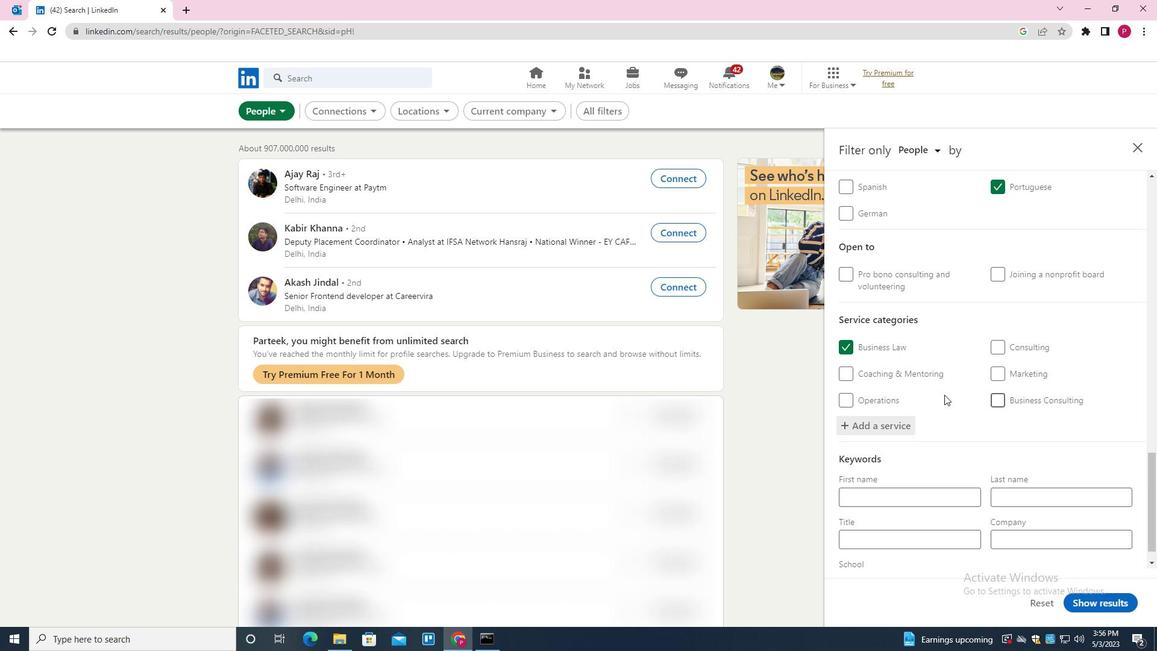 
Action: Mouse scrolled (941, 397) with delta (0, 0)
Screenshot: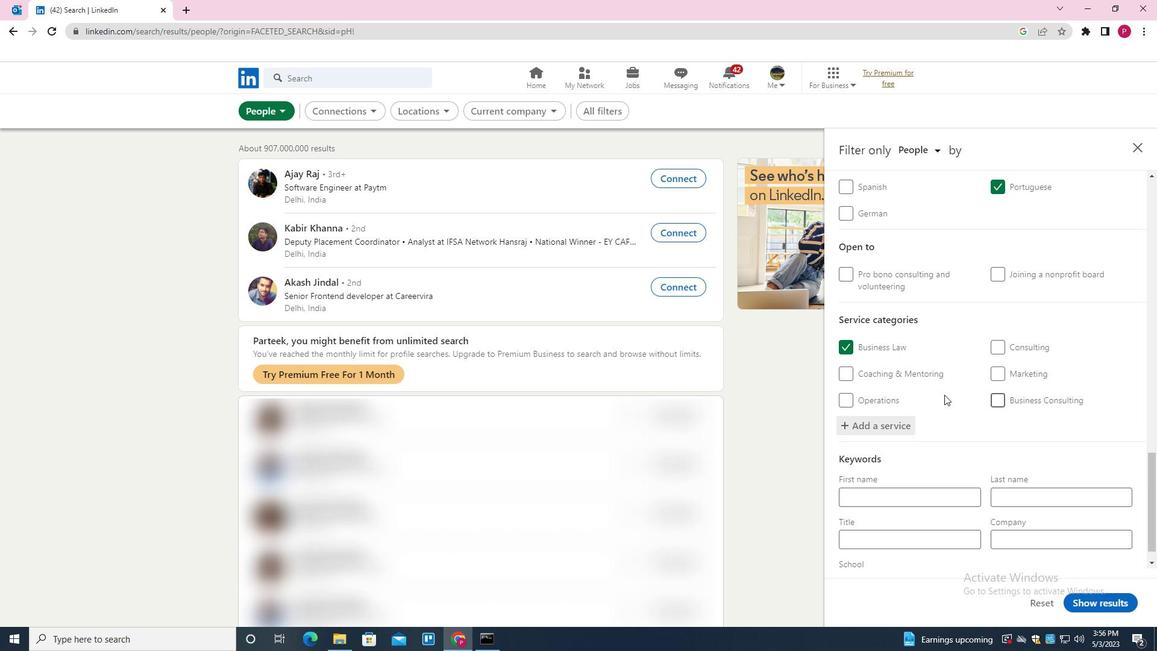 
Action: Mouse moved to (940, 402)
Screenshot: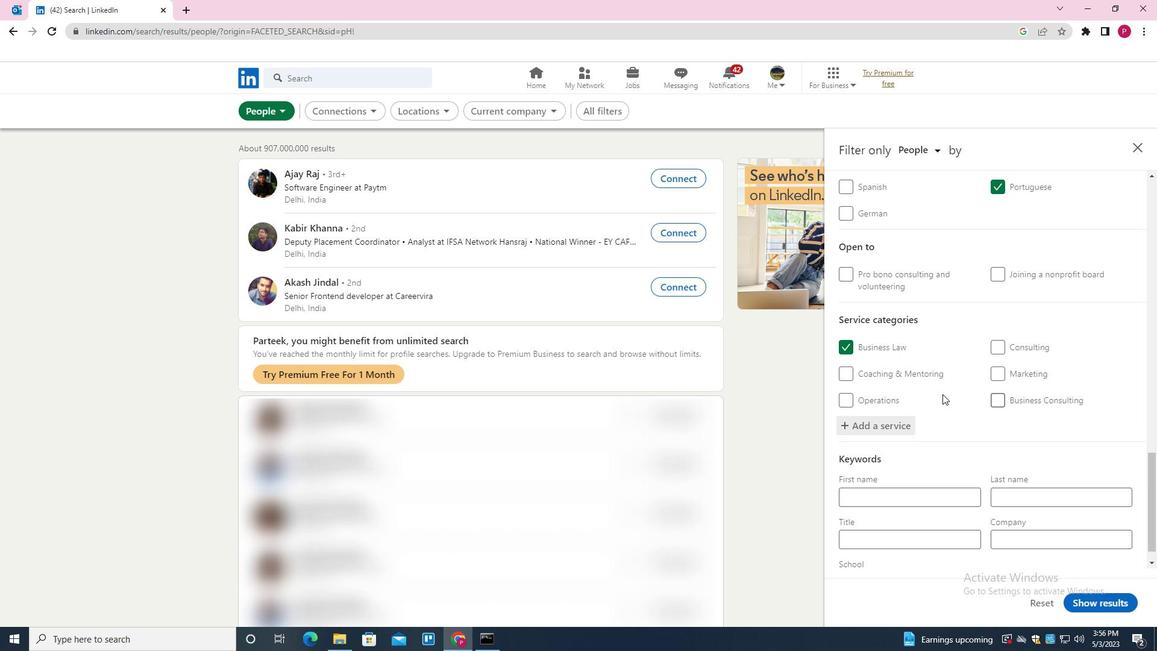 
Action: Mouse scrolled (940, 401) with delta (0, 0)
Screenshot: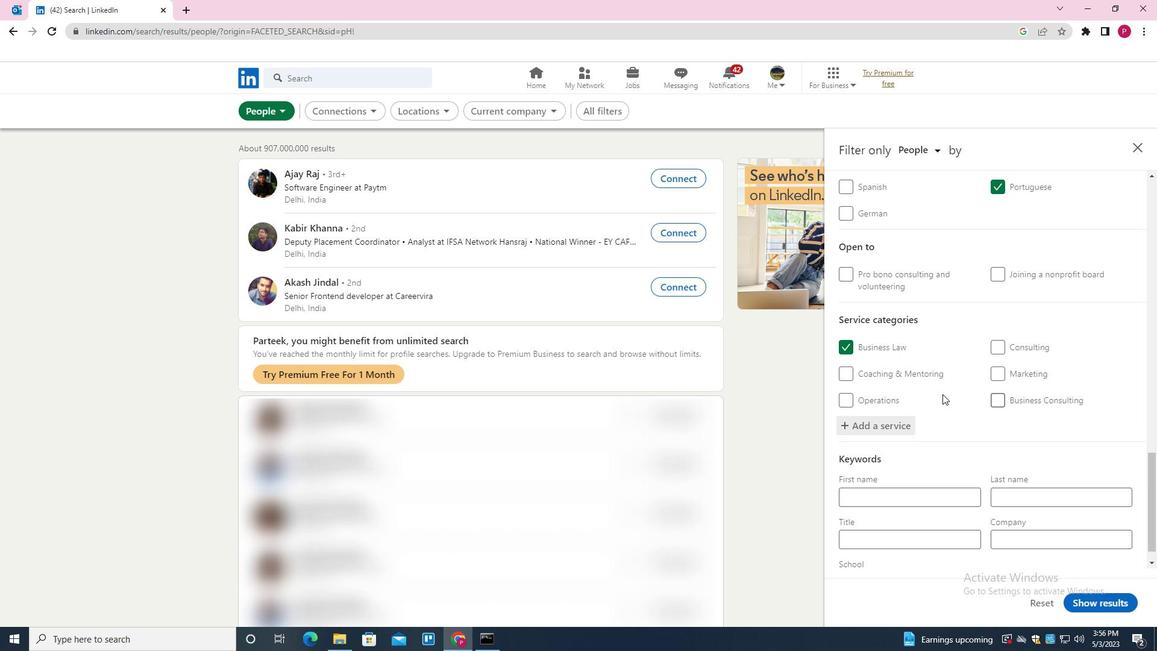 
Action: Mouse moved to (924, 511)
Screenshot: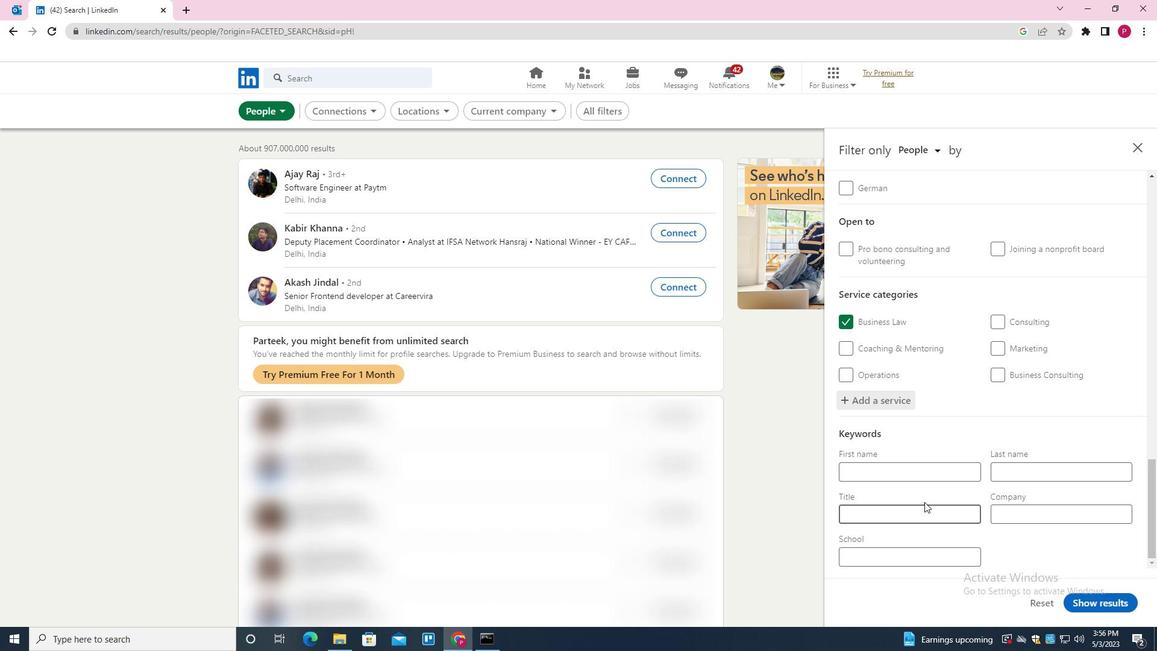 
Action: Mouse pressed left at (924, 511)
Screenshot: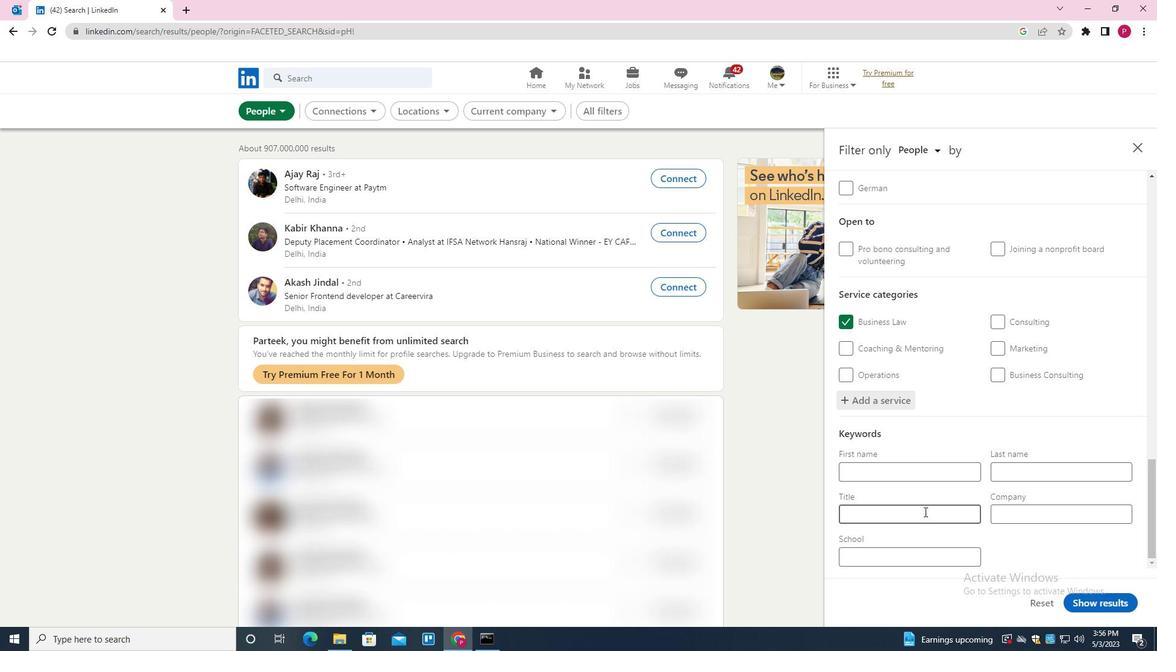 
Action: Key pressed <Key.shift>TRAVEL<Key.space><Key.shift><Key.shift><Key.shift>WRITER
Screenshot: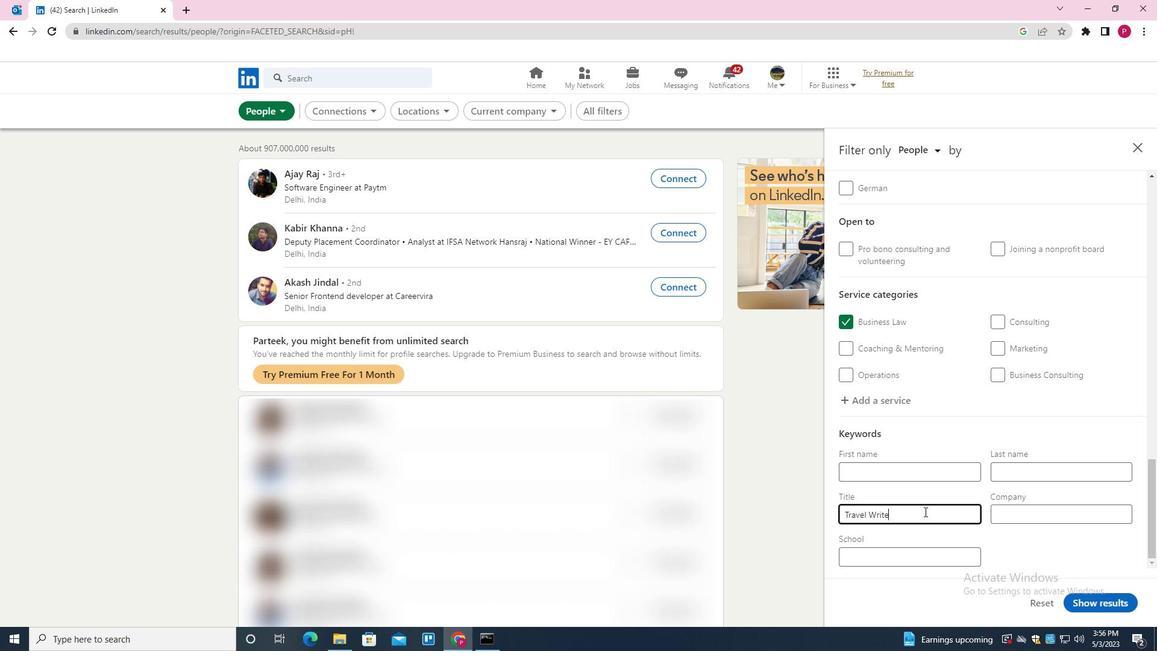 
Action: Mouse moved to (1108, 604)
Screenshot: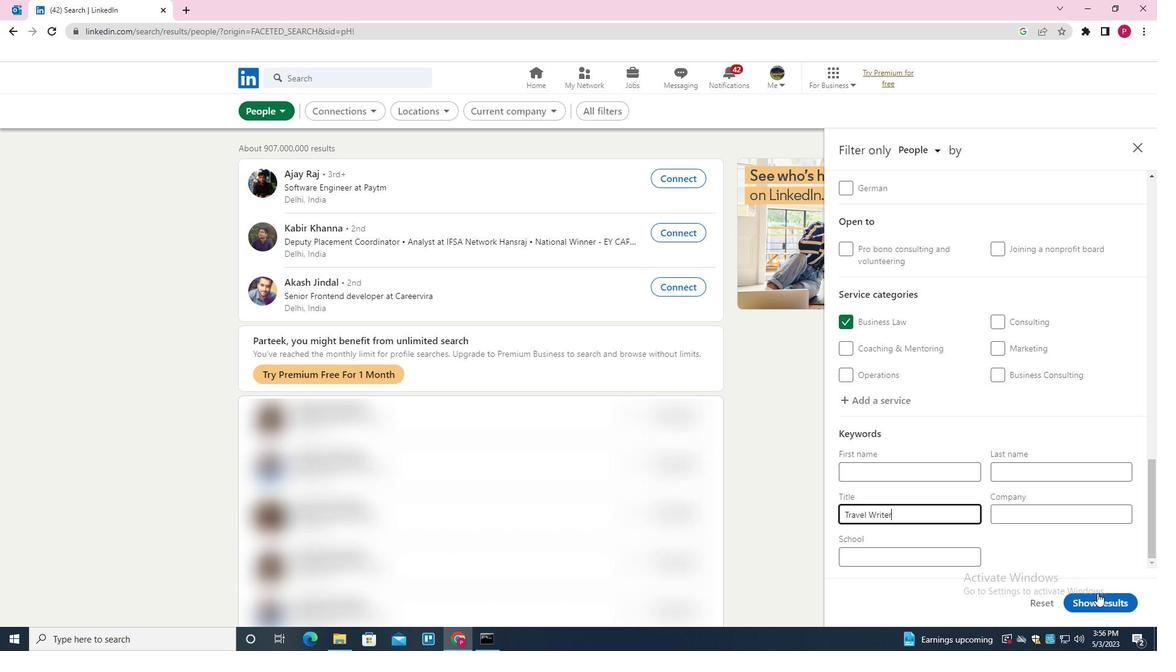 
Action: Mouse pressed left at (1108, 604)
Screenshot: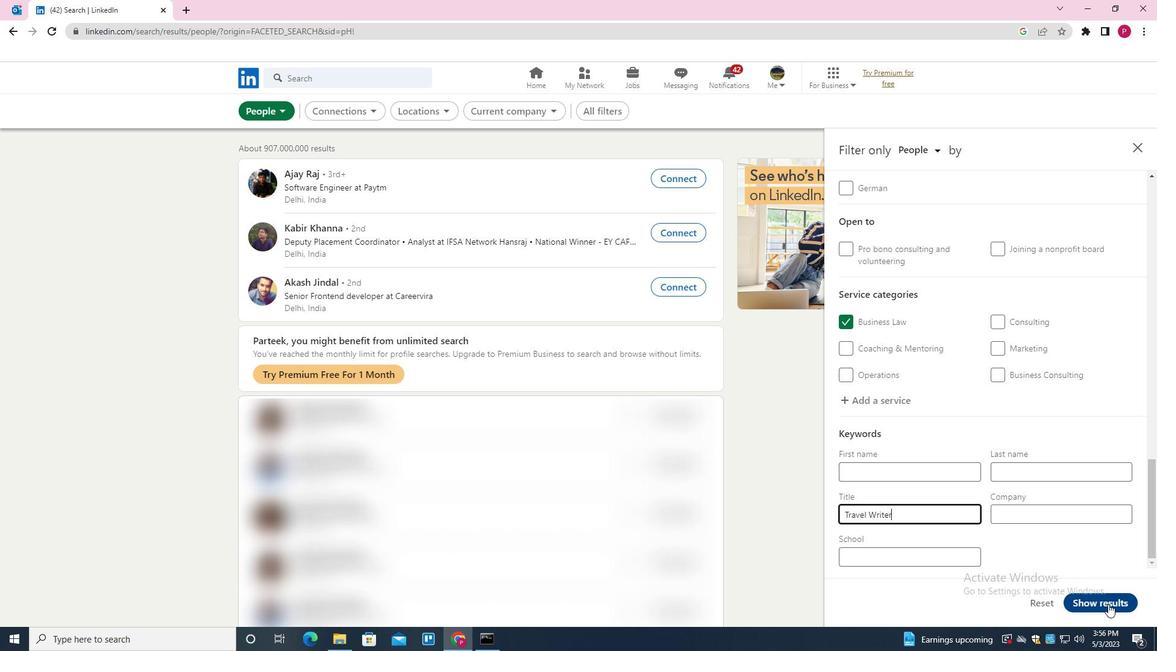 
Action: Mouse moved to (637, 293)
Screenshot: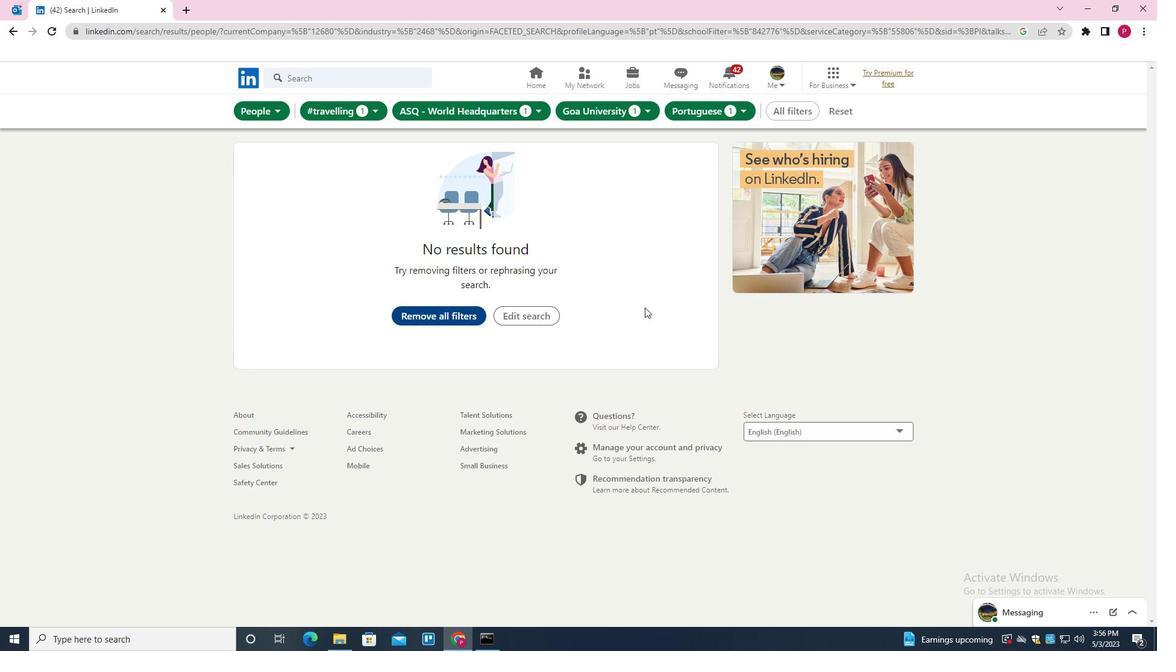 
